 Task: Use the hyperforce
Action: Mouse moved to (283, 277)
Screenshot: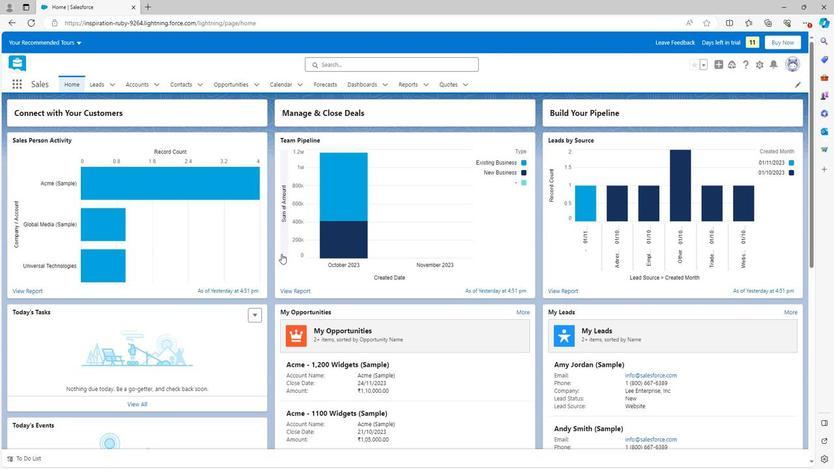 
Action: Mouse scrolled (283, 277) with delta (0, 0)
Screenshot: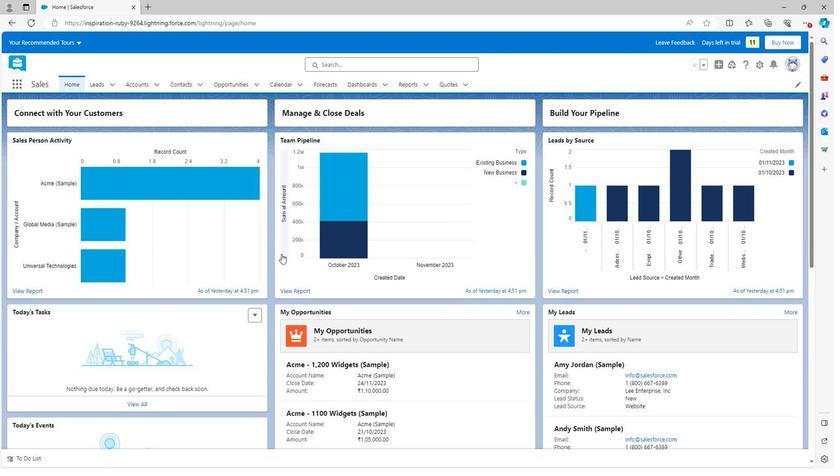 
Action: Mouse scrolled (283, 277) with delta (0, 0)
Screenshot: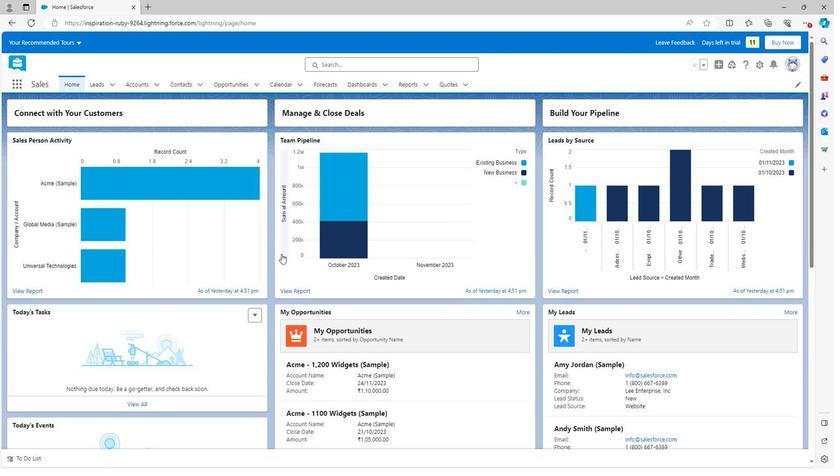 
Action: Mouse scrolled (283, 277) with delta (0, 0)
Screenshot: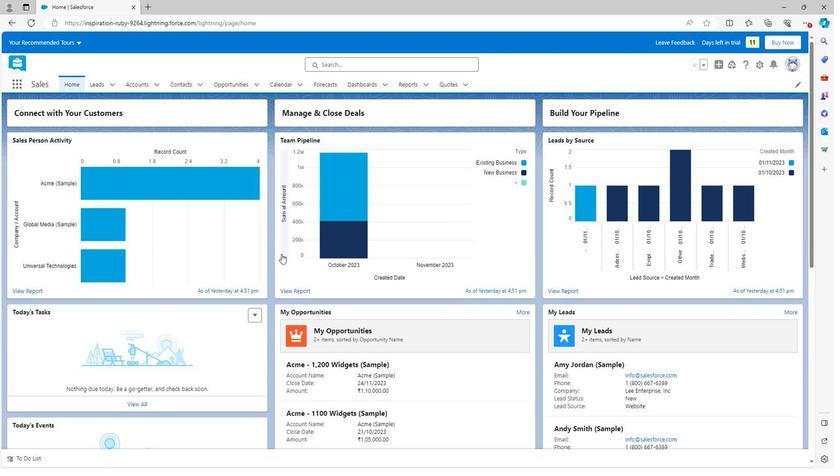 
Action: Mouse scrolled (283, 277) with delta (0, 0)
Screenshot: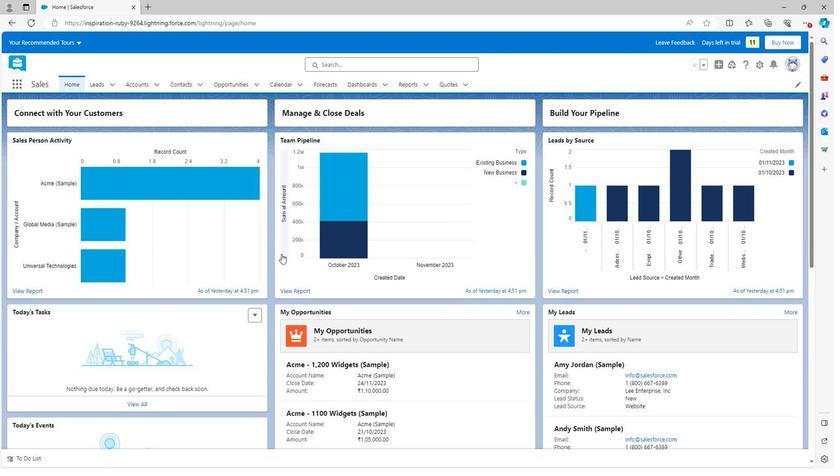 
Action: Mouse scrolled (283, 277) with delta (0, 0)
Screenshot: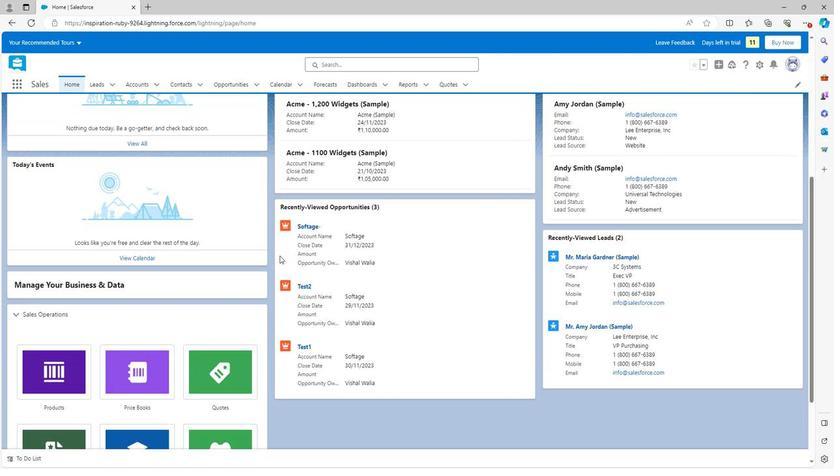
Action: Mouse scrolled (283, 277) with delta (0, 0)
Screenshot: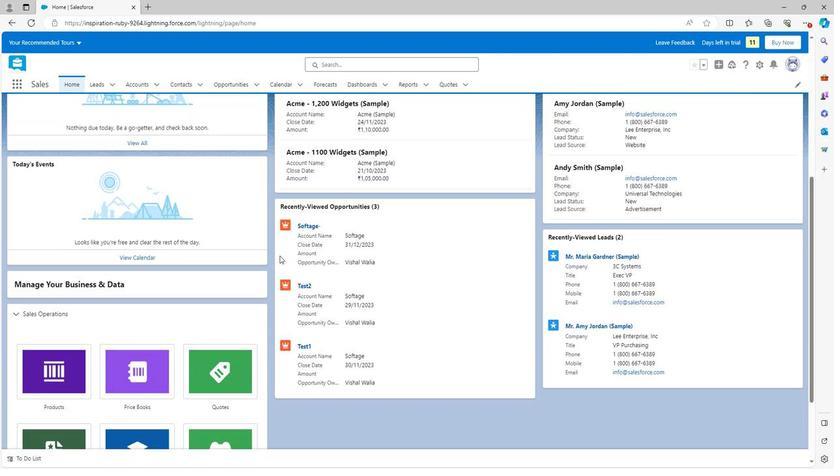 
Action: Mouse scrolled (283, 277) with delta (0, 0)
Screenshot: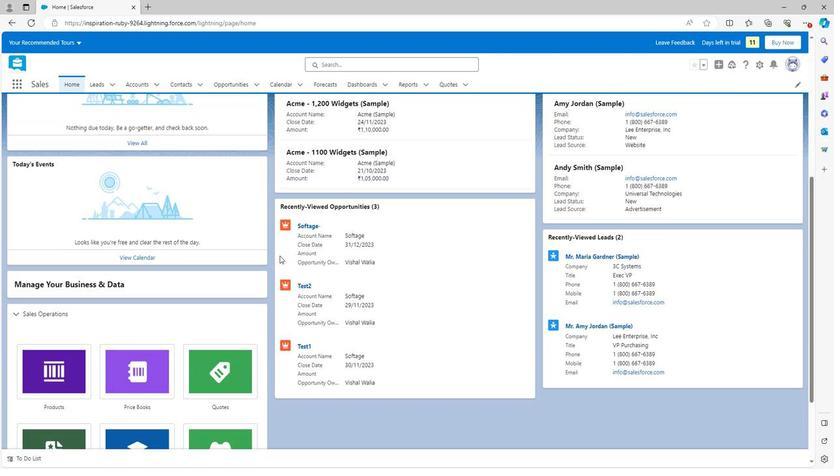
Action: Mouse scrolled (283, 277) with delta (0, 0)
Screenshot: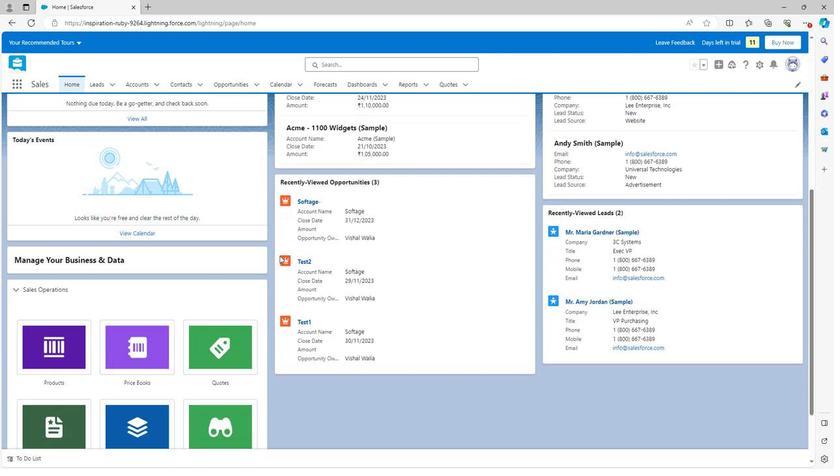 
Action: Mouse scrolled (283, 277) with delta (0, 0)
Screenshot: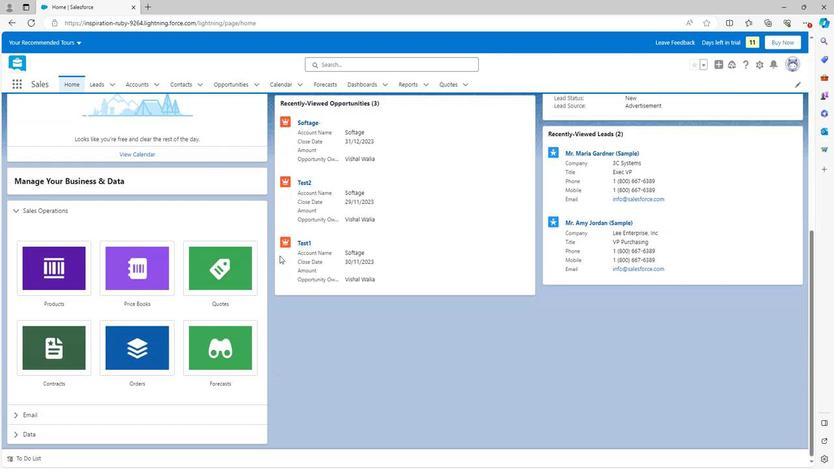 
Action: Mouse scrolled (283, 278) with delta (0, 0)
Screenshot: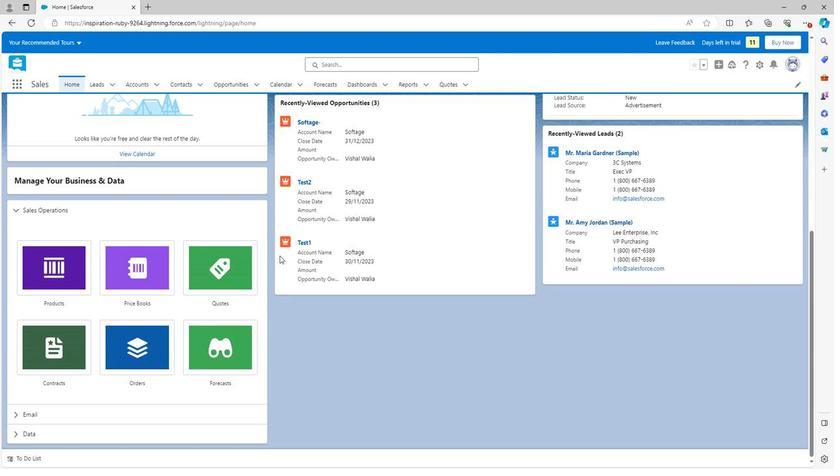
Action: Mouse scrolled (283, 278) with delta (0, 0)
Screenshot: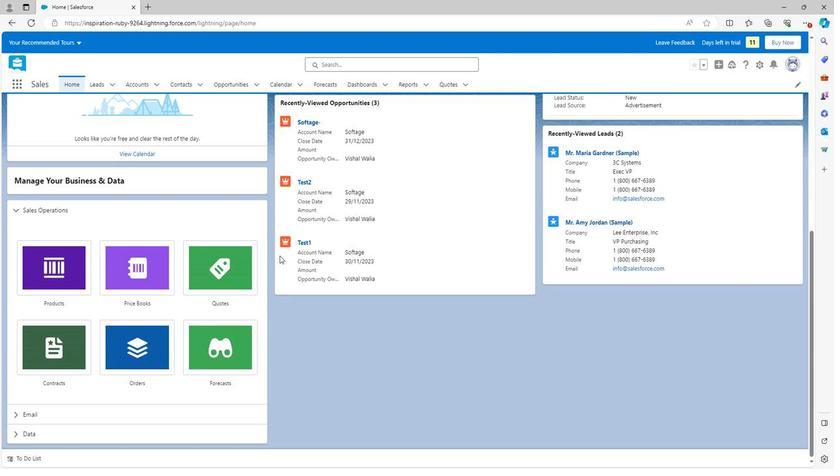 
Action: Mouse scrolled (283, 278) with delta (0, 0)
Screenshot: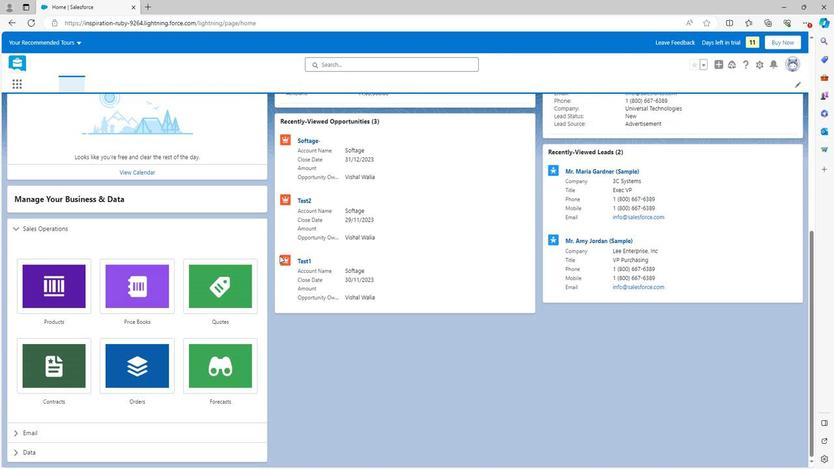 
Action: Mouse scrolled (283, 278) with delta (0, 0)
Screenshot: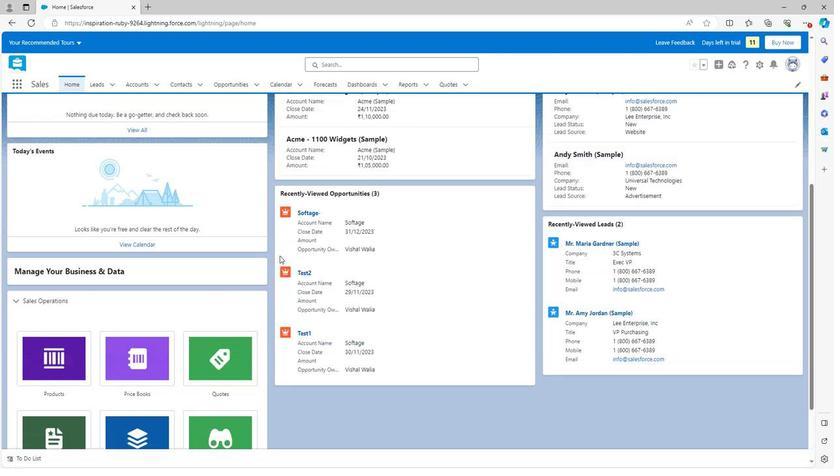 
Action: Mouse scrolled (283, 278) with delta (0, 0)
Screenshot: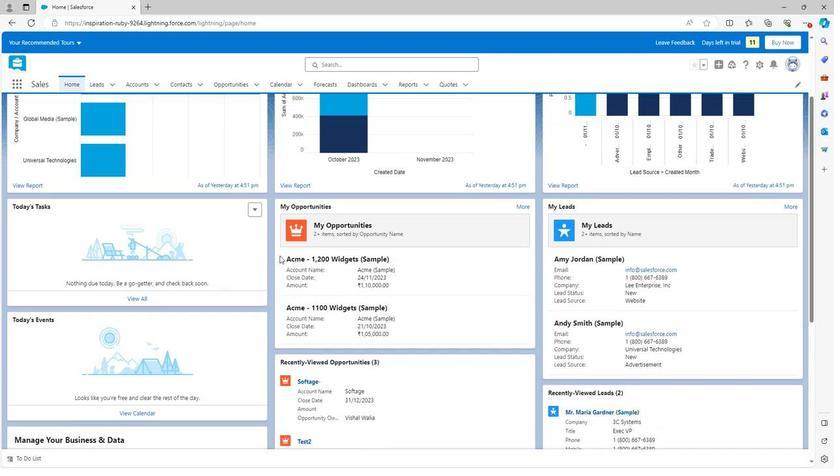 
Action: Mouse scrolled (283, 278) with delta (0, 0)
Screenshot: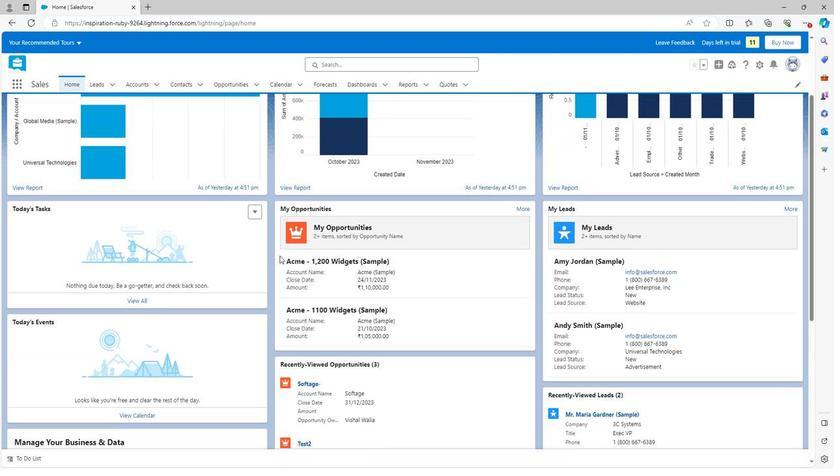 
Action: Mouse scrolled (283, 278) with delta (0, 0)
Screenshot: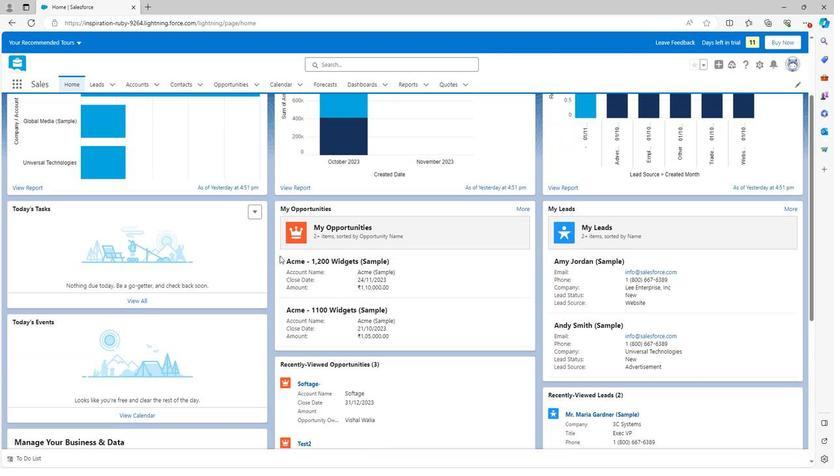 
Action: Mouse scrolled (283, 278) with delta (0, 0)
Screenshot: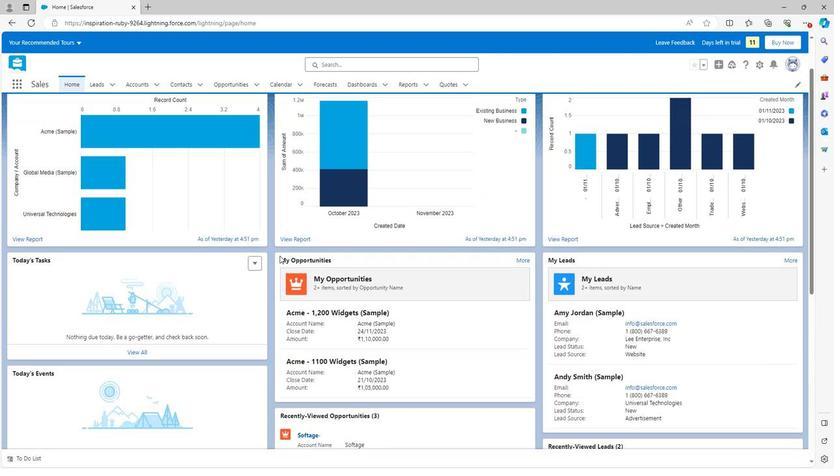 
Action: Mouse moved to (757, 70)
Screenshot: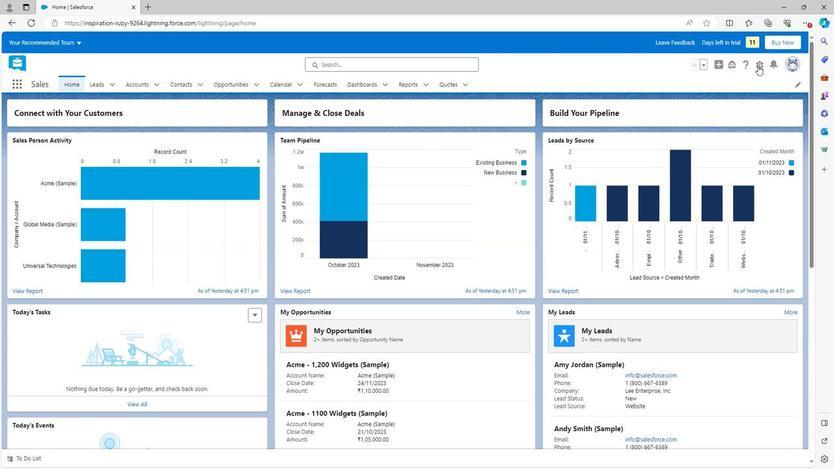 
Action: Mouse pressed left at (757, 70)
Screenshot: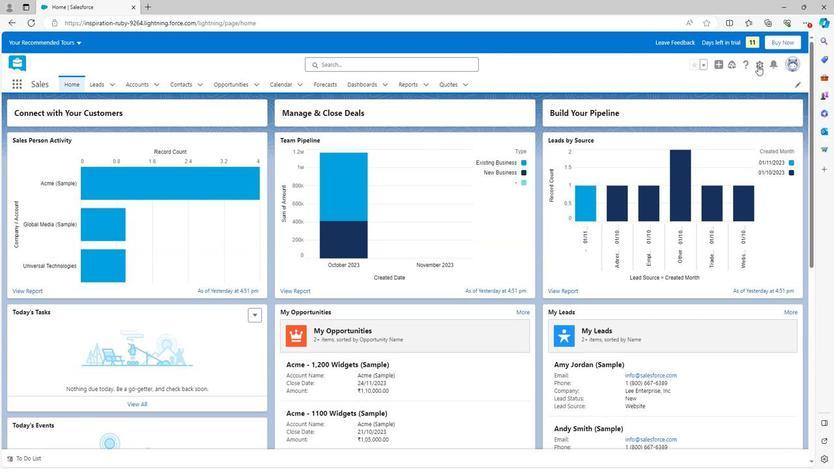 
Action: Mouse moved to (720, 96)
Screenshot: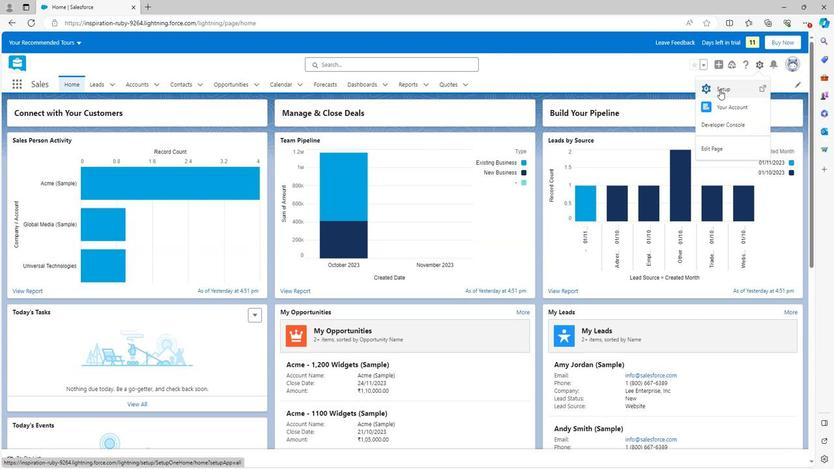 
Action: Mouse pressed left at (720, 96)
Screenshot: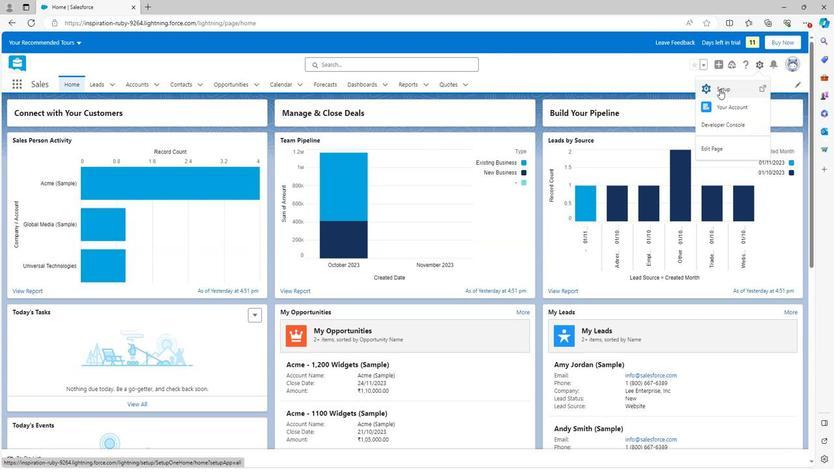 
Action: Mouse moved to (45, 181)
Screenshot: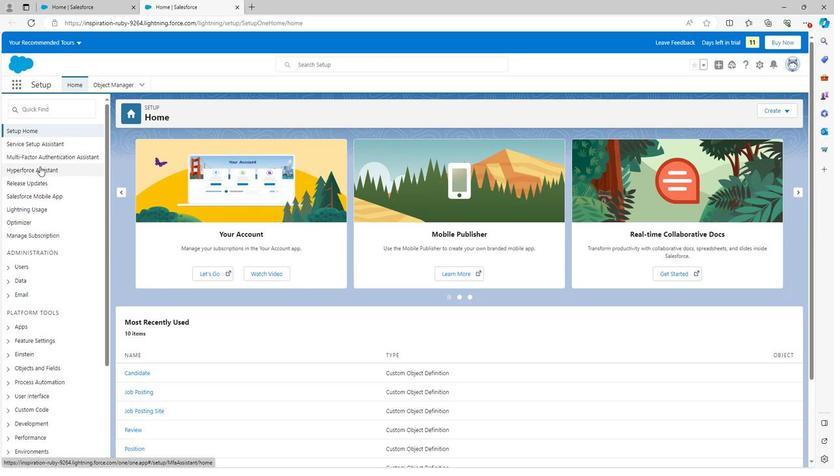 
Action: Mouse pressed left at (45, 181)
Screenshot: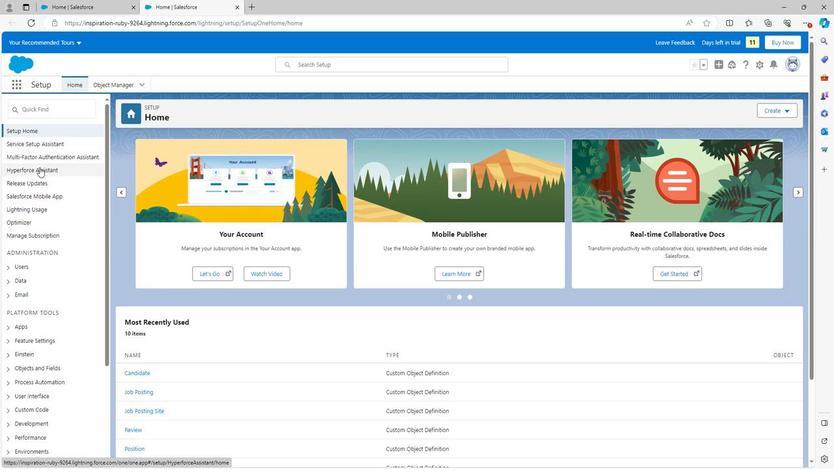 
Action: Mouse moved to (362, 225)
Screenshot: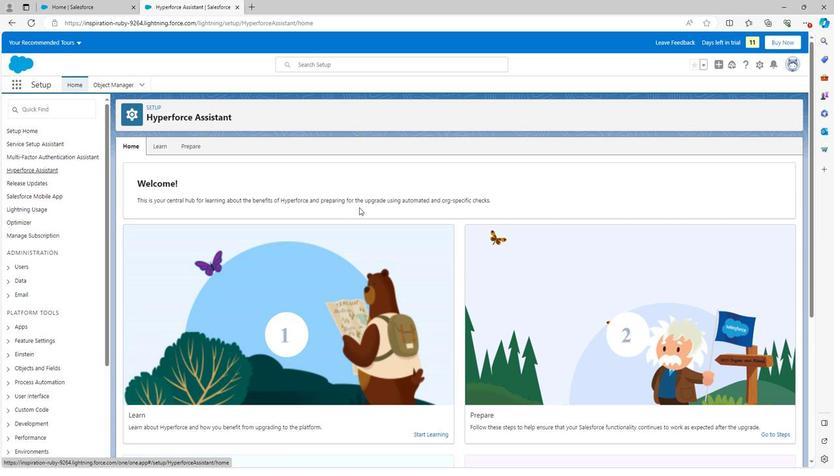
Action: Mouse scrolled (362, 225) with delta (0, 0)
Screenshot: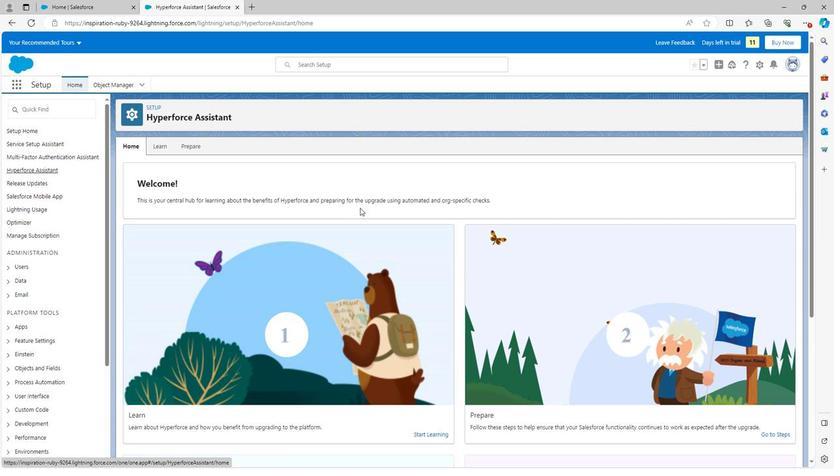 
Action: Mouse moved to (363, 226)
Screenshot: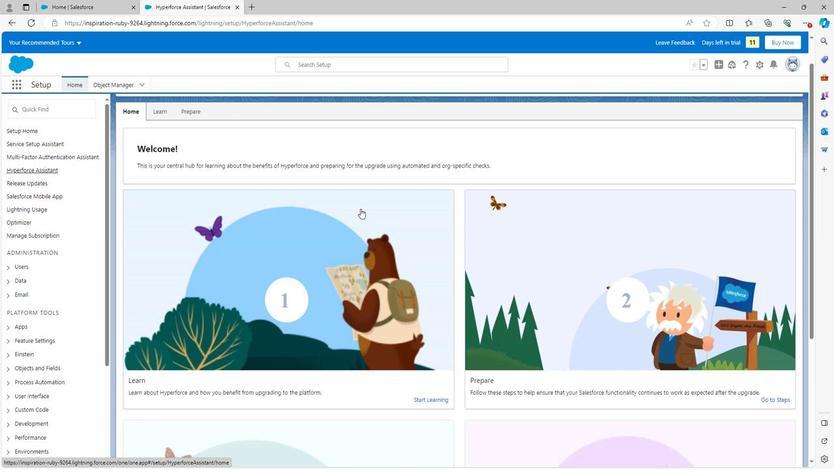 
Action: Mouse scrolled (363, 226) with delta (0, 0)
Screenshot: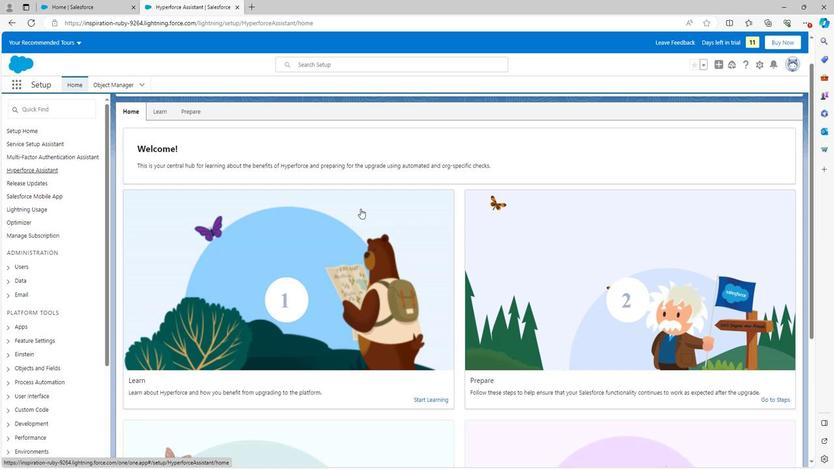 
Action: Mouse scrolled (363, 226) with delta (0, 0)
Screenshot: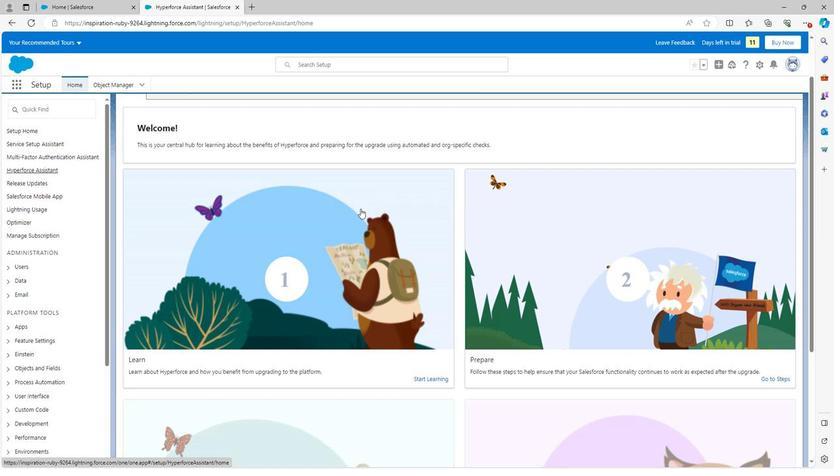 
Action: Mouse scrolled (363, 226) with delta (0, 0)
Screenshot: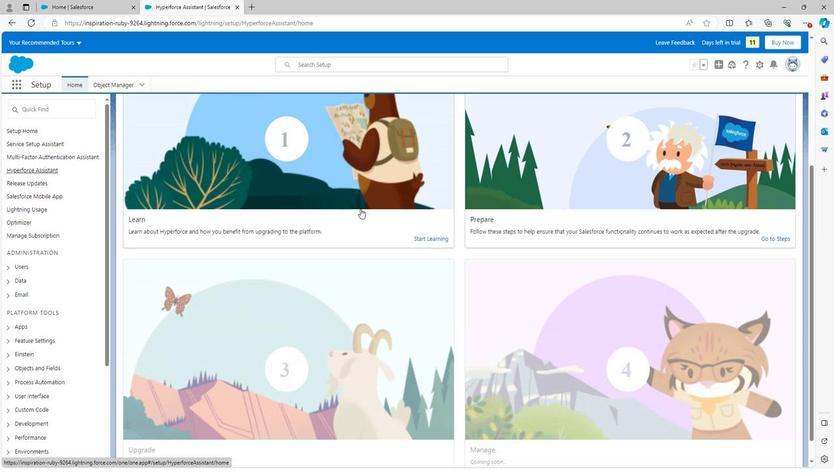 
Action: Mouse scrolled (363, 226) with delta (0, 0)
Screenshot: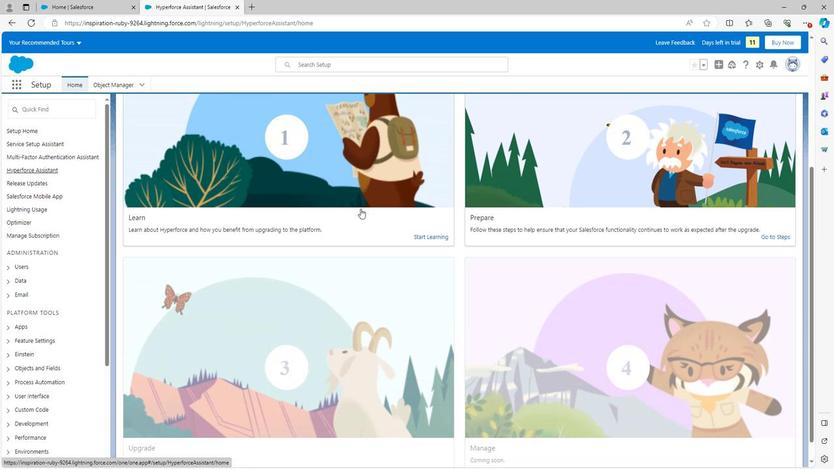 
Action: Mouse scrolled (363, 226) with delta (0, 0)
Screenshot: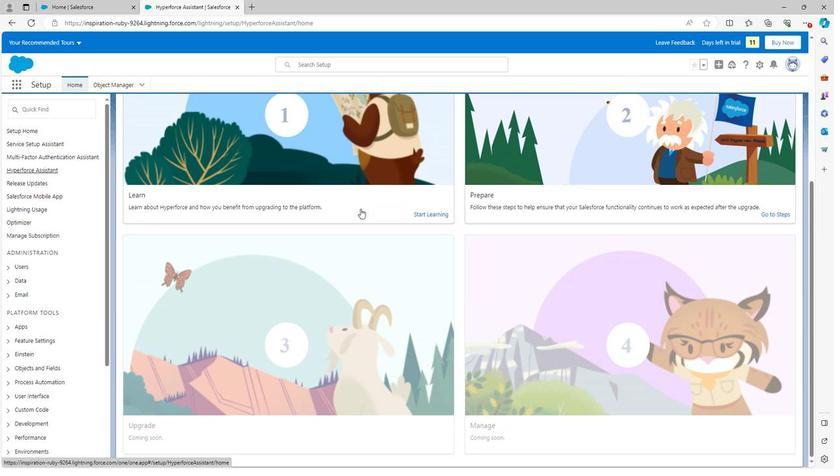 
Action: Mouse scrolled (363, 226) with delta (0, 0)
Screenshot: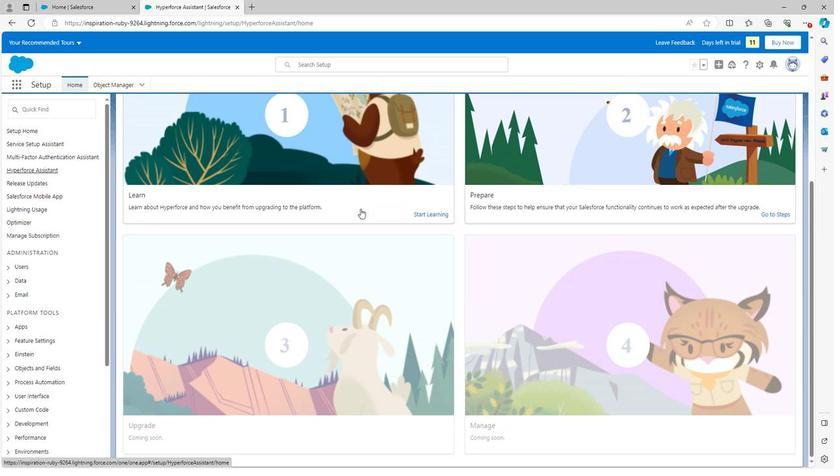 
Action: Mouse scrolled (363, 226) with delta (0, 0)
Screenshot: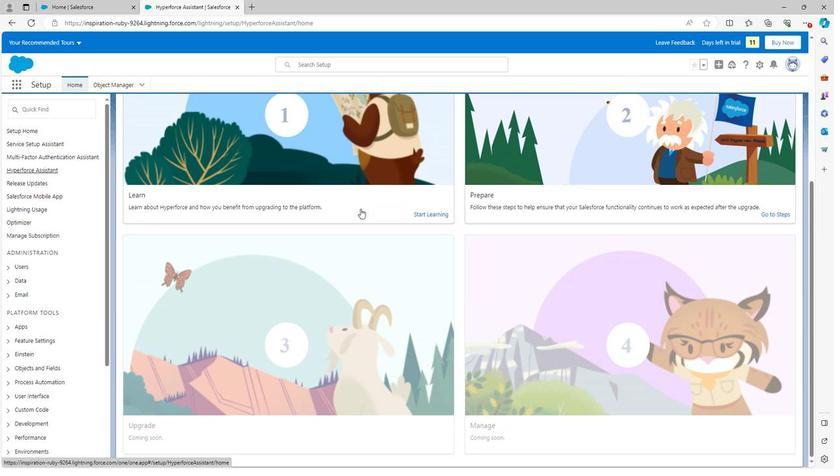 
Action: Mouse scrolled (363, 227) with delta (0, 0)
Screenshot: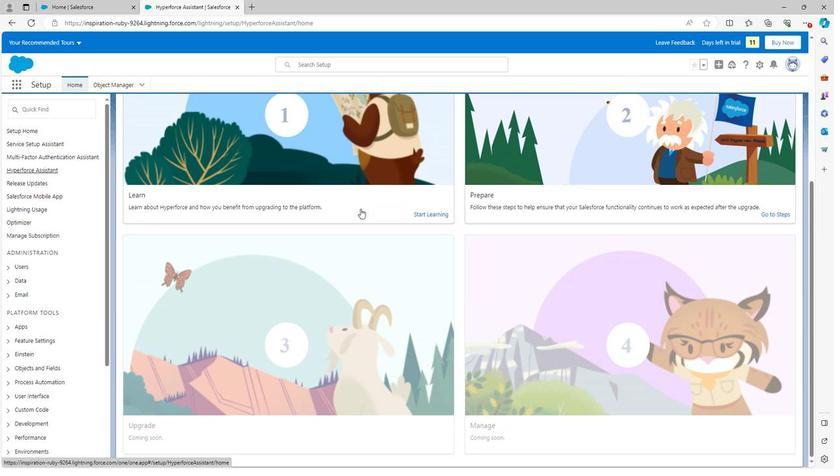 
Action: Mouse scrolled (363, 227) with delta (0, 0)
Screenshot: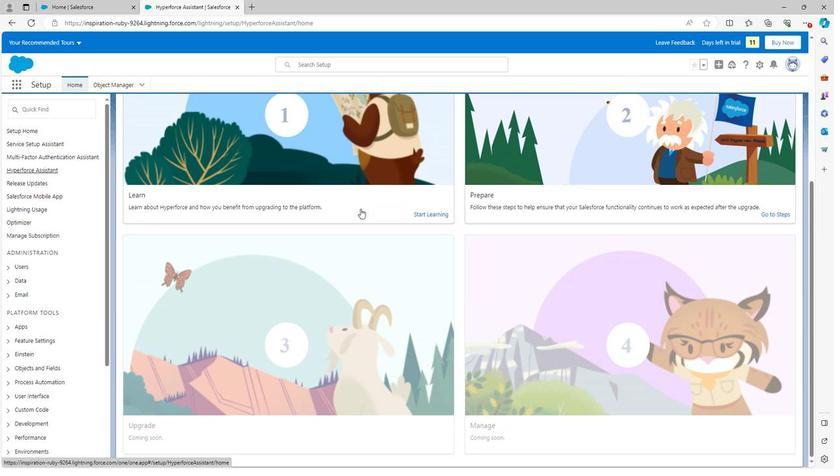 
Action: Mouse scrolled (363, 227) with delta (0, 0)
Screenshot: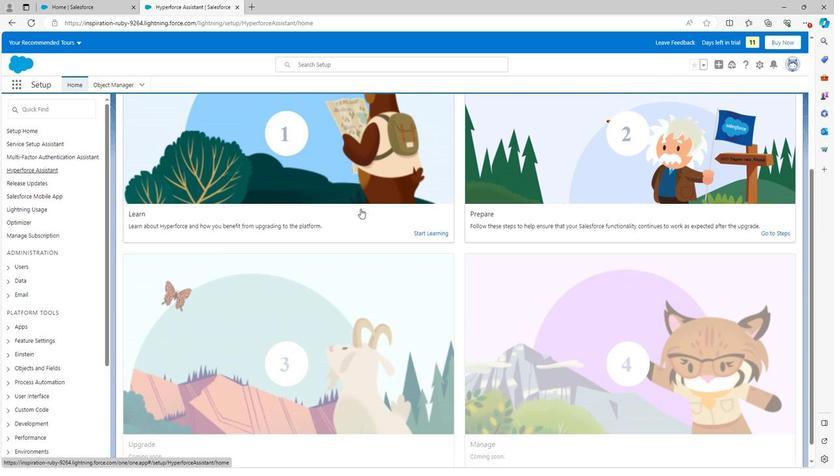 
Action: Mouse scrolled (363, 227) with delta (0, 0)
Screenshot: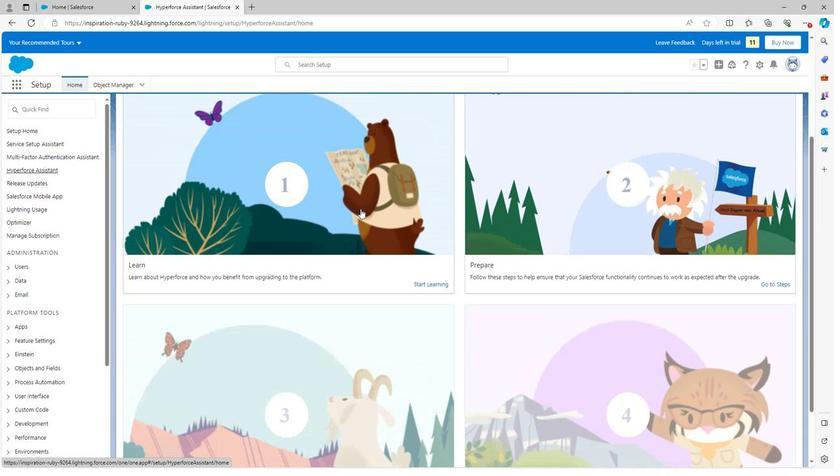 
Action: Mouse scrolled (363, 227) with delta (0, 0)
Screenshot: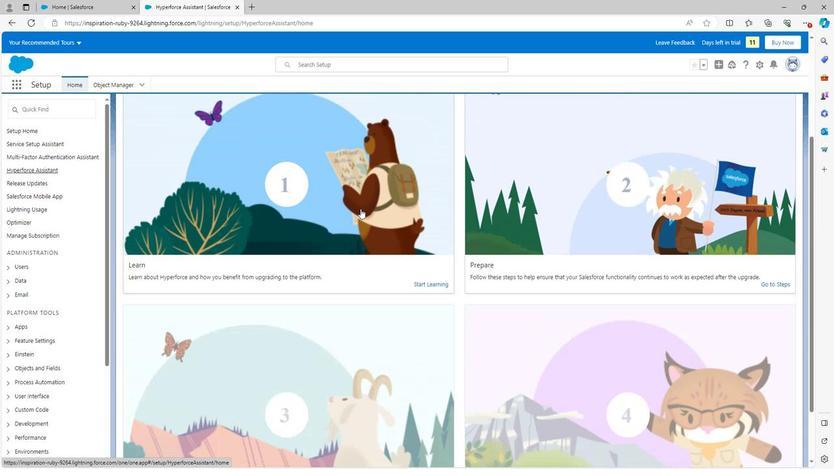 
Action: Mouse scrolled (363, 227) with delta (0, 0)
Screenshot: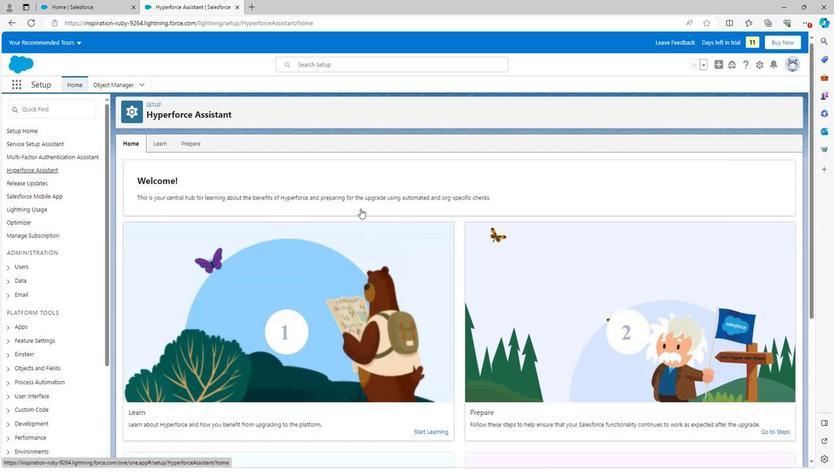 
Action: Mouse moved to (165, 158)
Screenshot: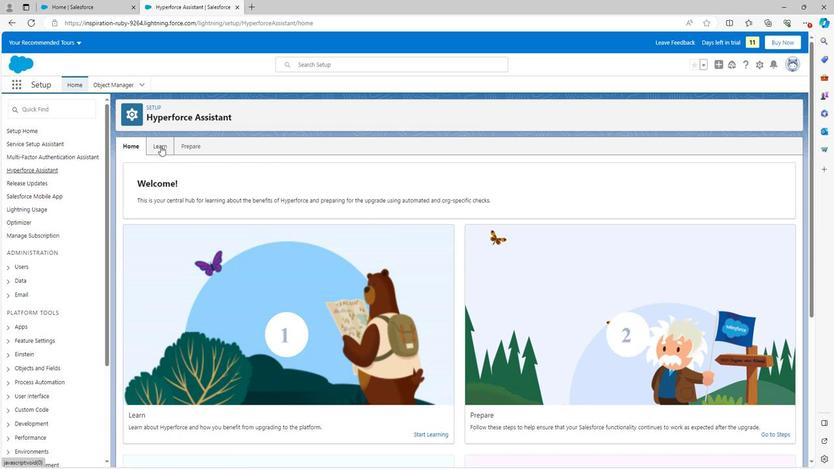 
Action: Mouse pressed left at (165, 158)
Screenshot: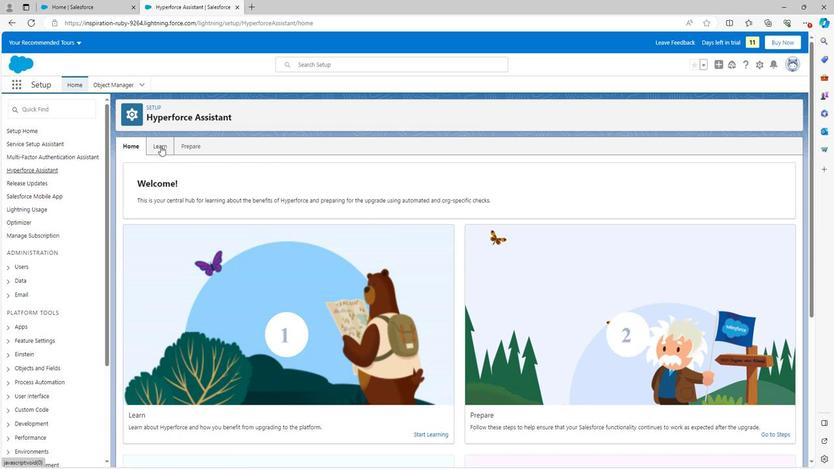 
Action: Mouse moved to (256, 215)
Screenshot: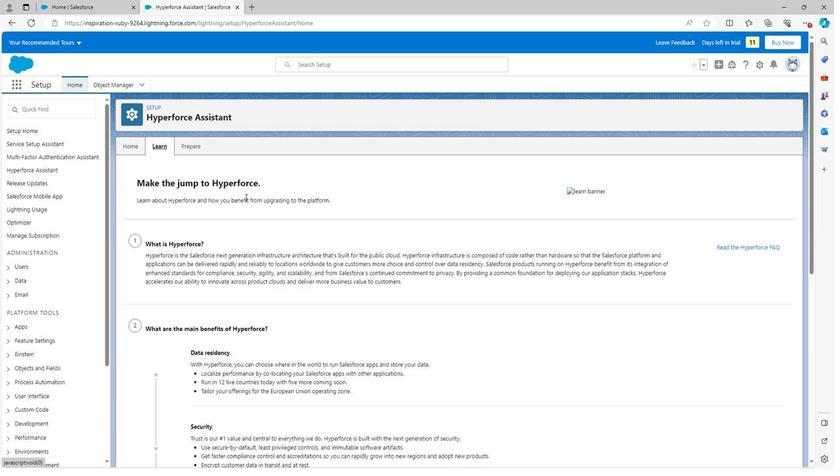 
Action: Mouse scrolled (256, 214) with delta (0, 0)
Screenshot: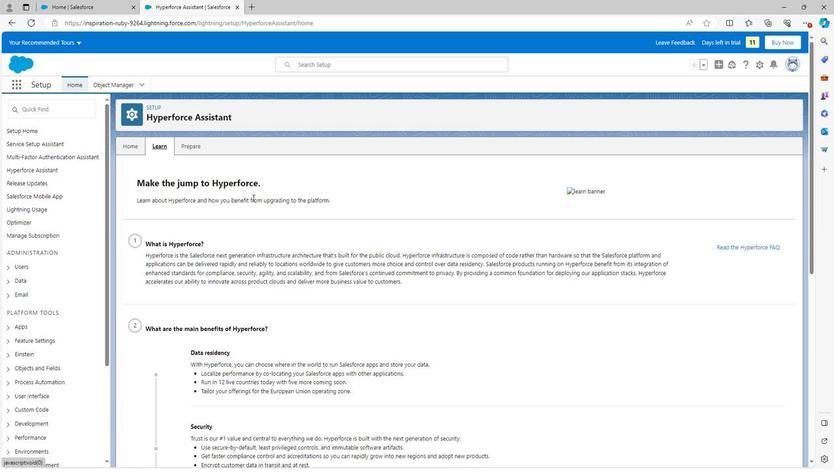 
Action: Mouse moved to (256, 217)
Screenshot: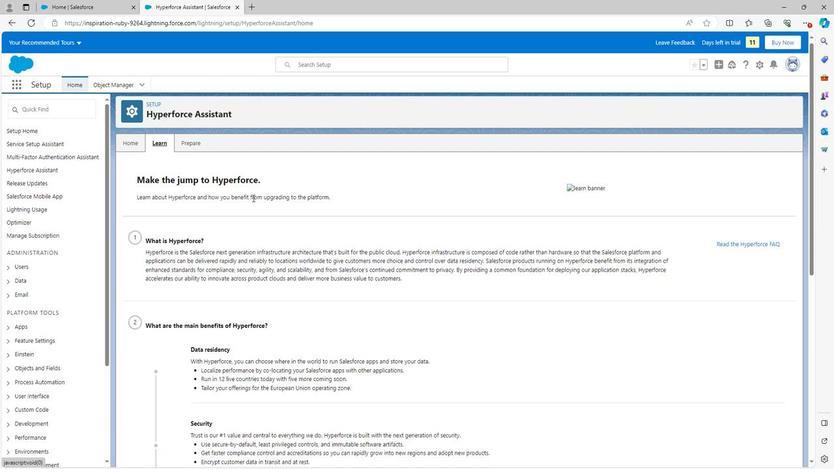 
Action: Mouse scrolled (256, 216) with delta (0, 0)
Screenshot: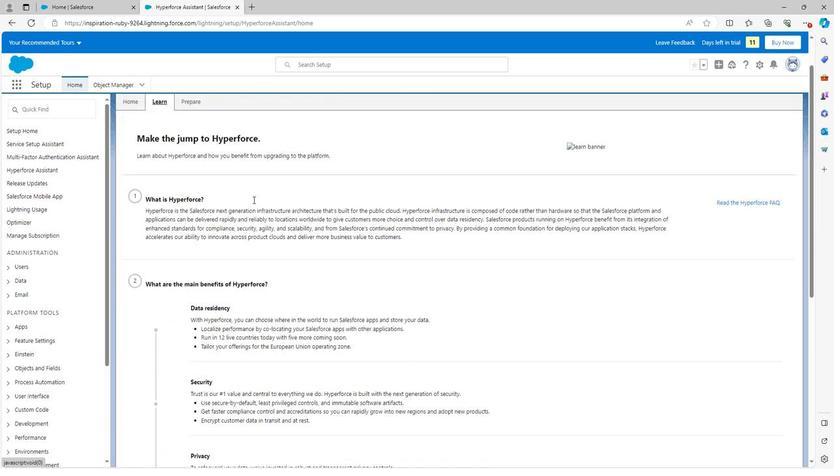 
Action: Mouse scrolled (256, 216) with delta (0, 0)
Screenshot: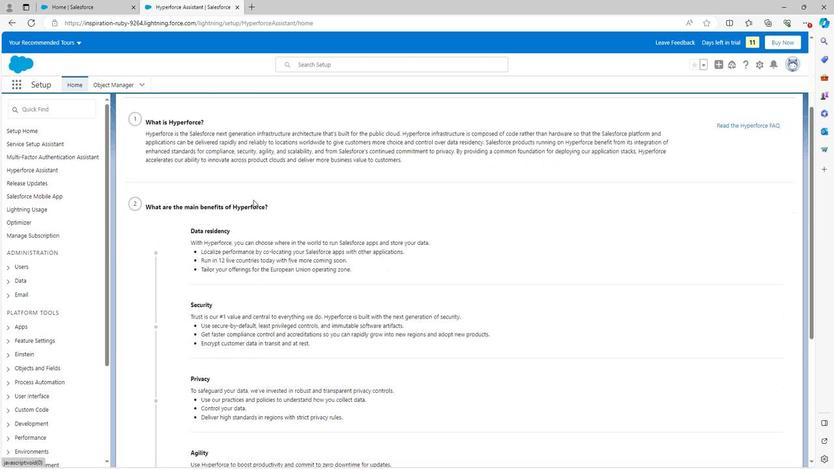 
Action: Mouse scrolled (256, 216) with delta (0, 0)
Screenshot: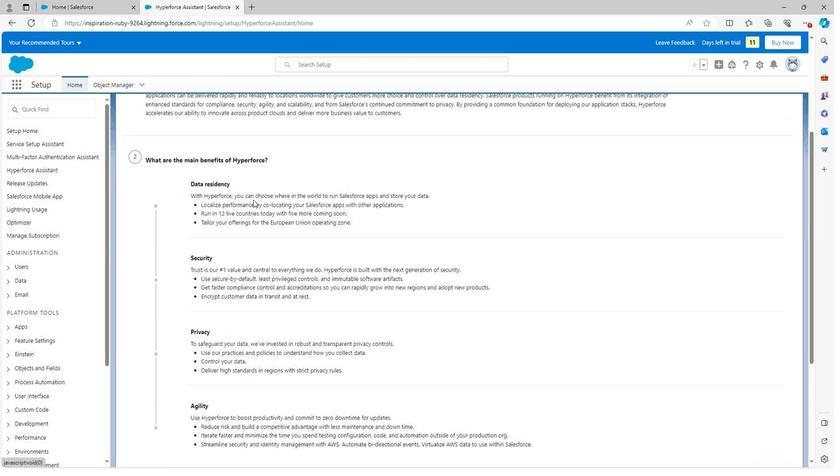 
Action: Mouse scrolled (256, 216) with delta (0, 0)
Screenshot: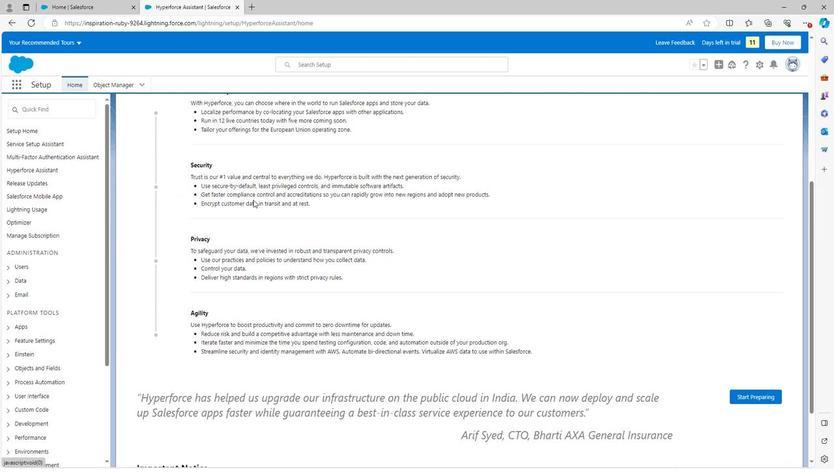 
Action: Mouse scrolled (256, 216) with delta (0, 0)
Screenshot: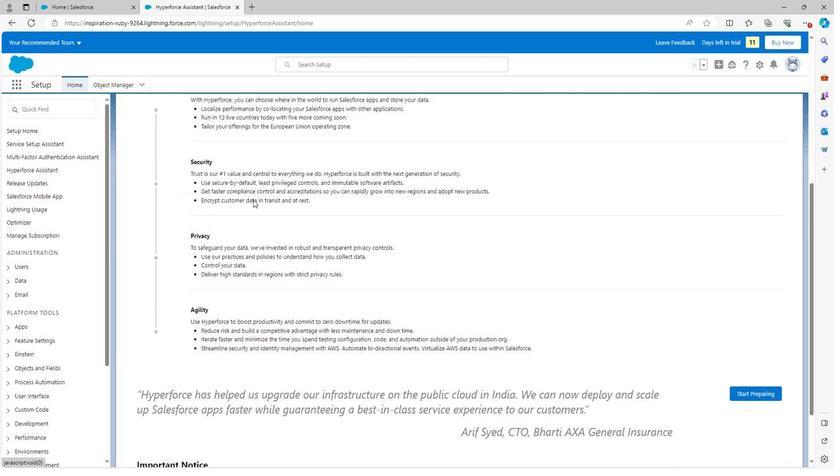 
Action: Mouse scrolled (256, 216) with delta (0, 0)
Screenshot: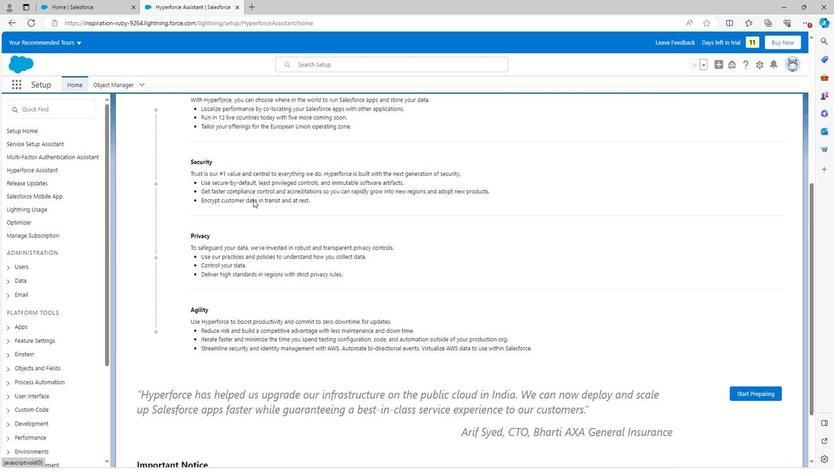 
Action: Mouse scrolled (256, 216) with delta (0, 0)
Screenshot: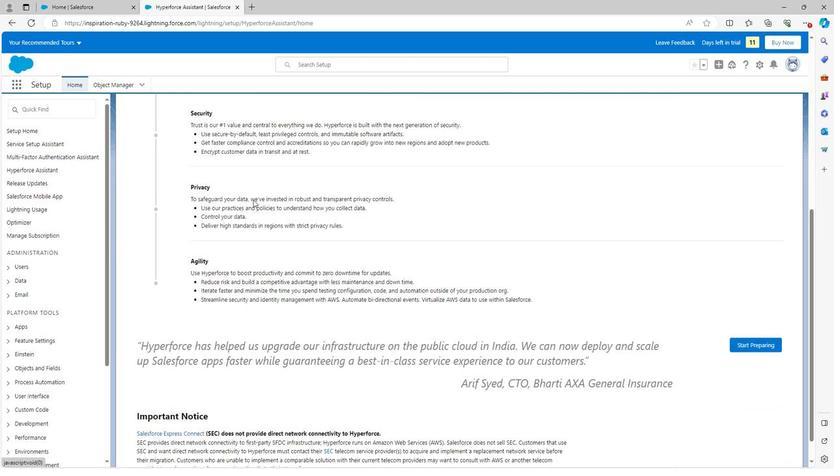 
Action: Mouse scrolled (256, 216) with delta (0, 0)
Screenshot: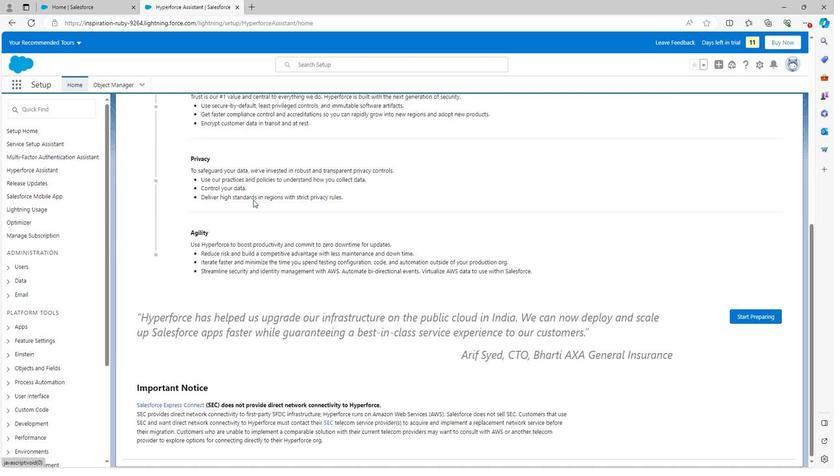 
Action: Mouse scrolled (256, 216) with delta (0, 0)
Screenshot: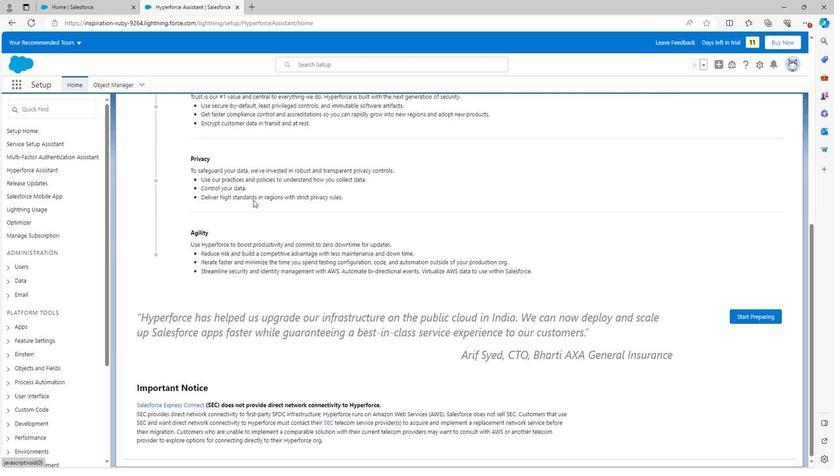 
Action: Mouse scrolled (256, 217) with delta (0, 0)
Screenshot: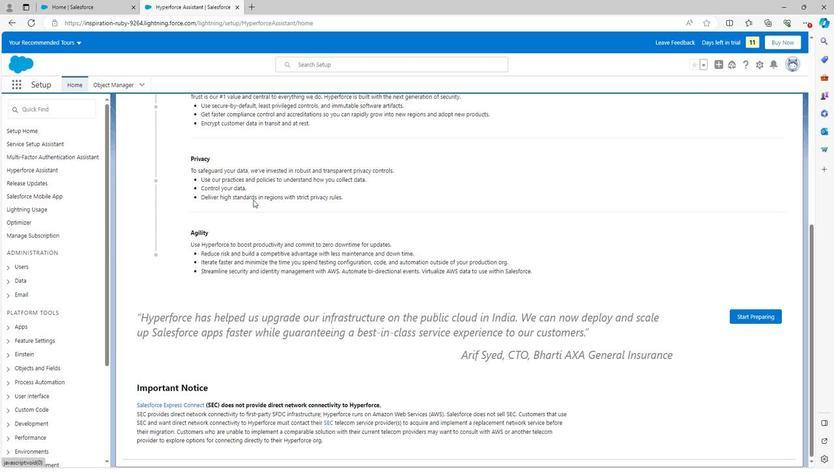 
Action: Mouse scrolled (256, 217) with delta (0, 0)
Screenshot: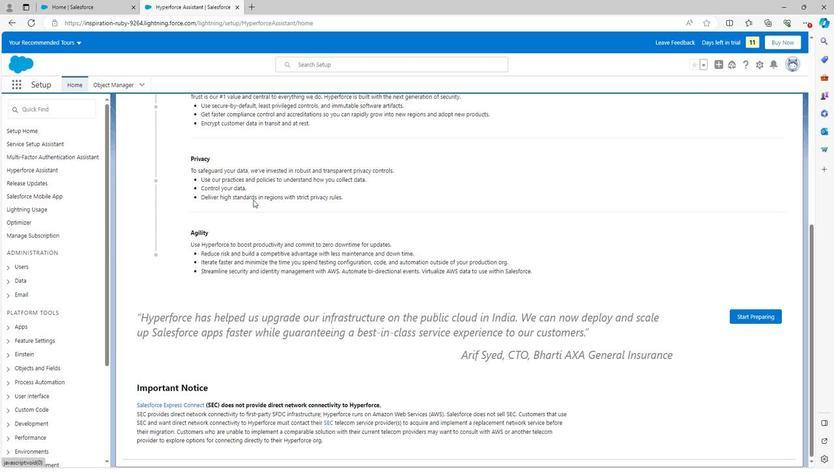 
Action: Mouse scrolled (256, 217) with delta (0, 0)
Screenshot: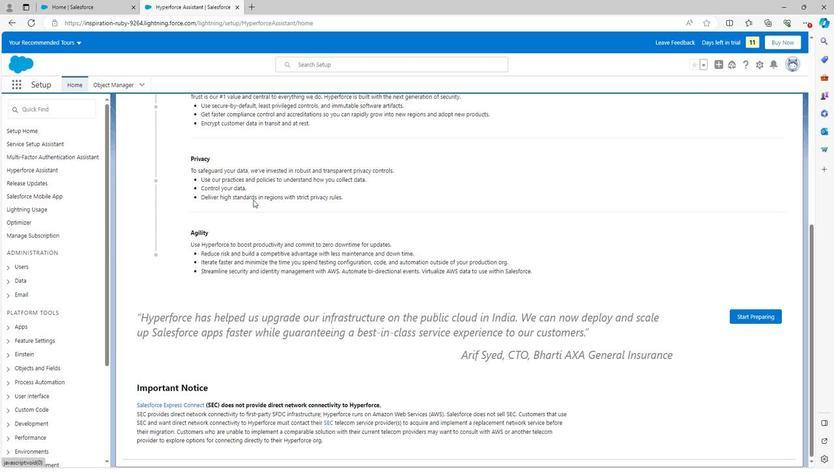 
Action: Mouse scrolled (256, 217) with delta (0, 0)
Screenshot: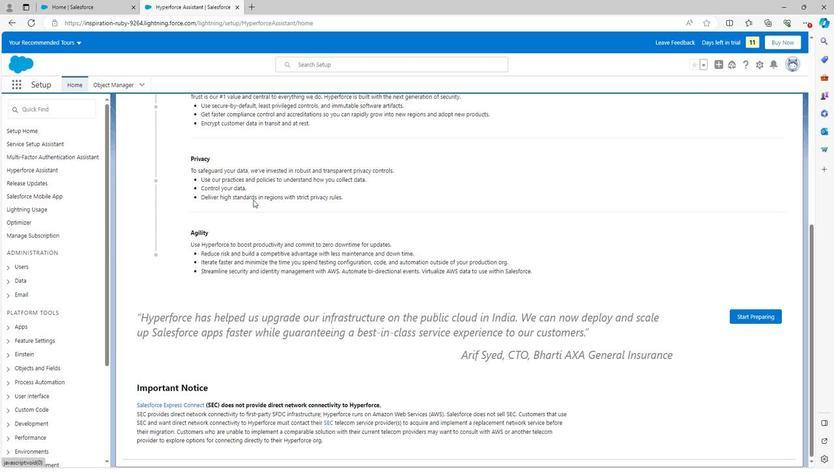 
Action: Mouse scrolled (256, 217) with delta (0, 0)
Screenshot: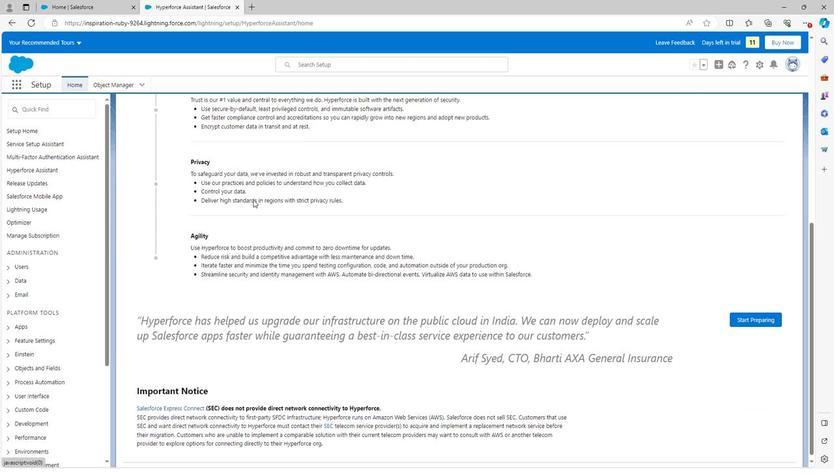 
Action: Mouse scrolled (256, 217) with delta (0, 0)
Screenshot: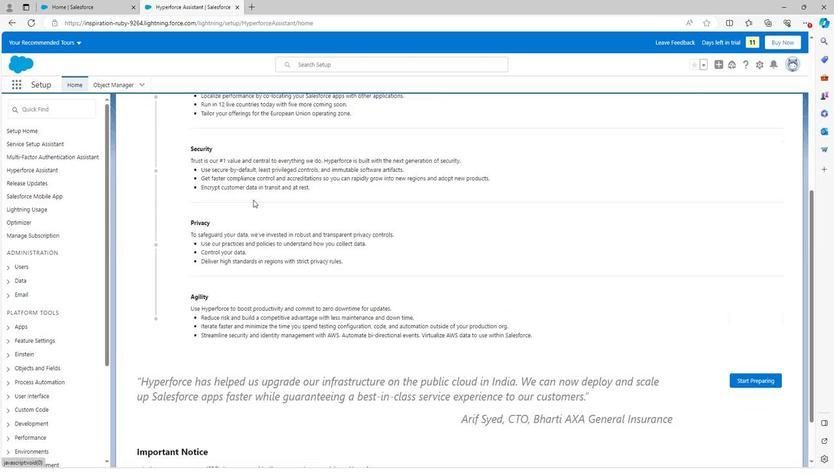 
Action: Mouse scrolled (256, 217) with delta (0, 0)
Screenshot: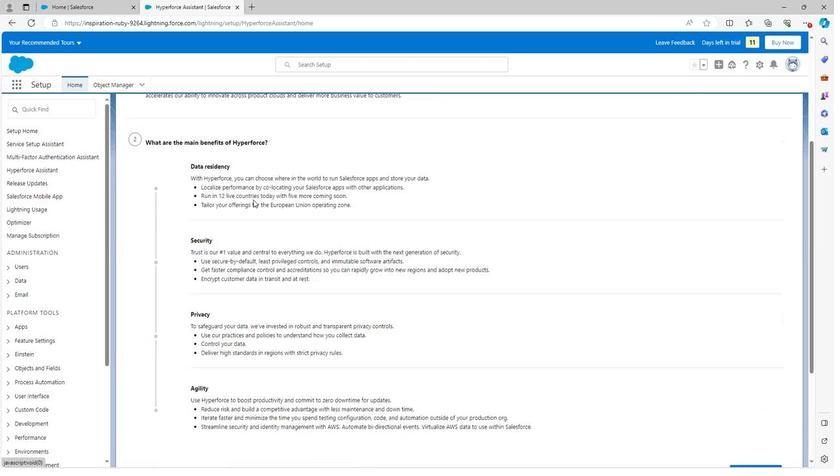 
Action: Mouse moved to (195, 158)
Screenshot: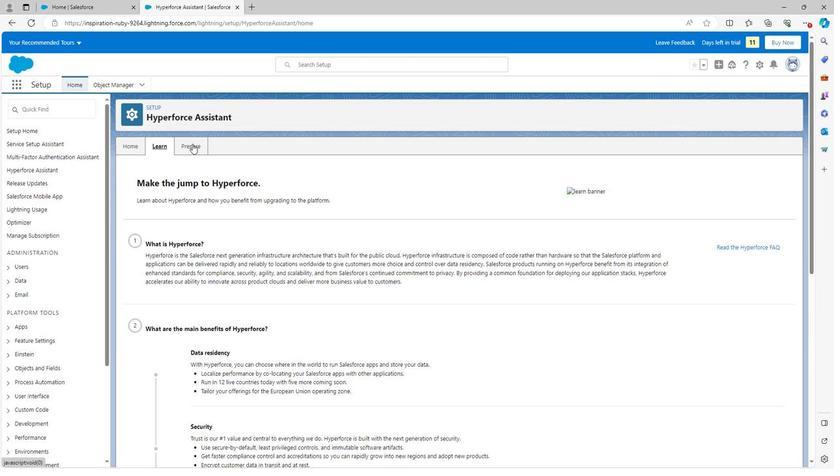 
Action: Mouse pressed left at (195, 158)
Screenshot: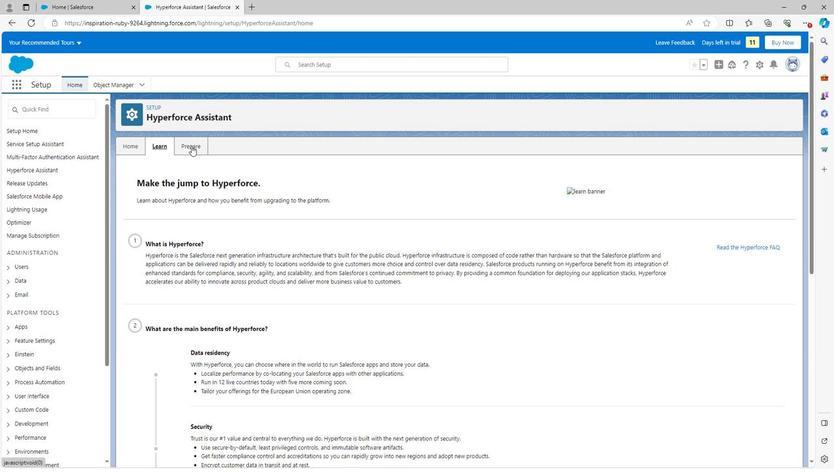 
Action: Mouse moved to (270, 240)
Screenshot: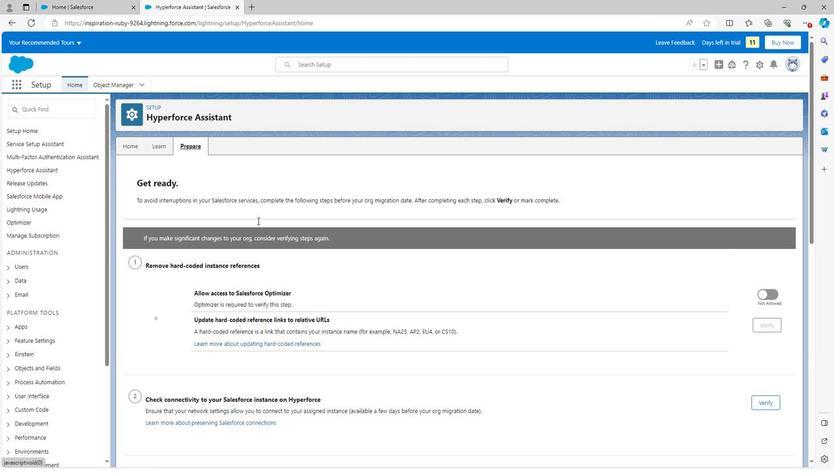 
Action: Mouse scrolled (270, 240) with delta (0, 0)
Screenshot: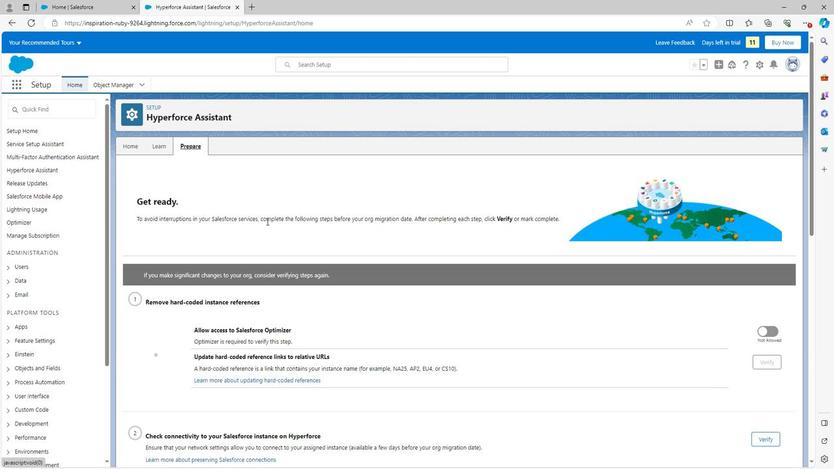 
Action: Mouse scrolled (270, 240) with delta (0, 0)
Screenshot: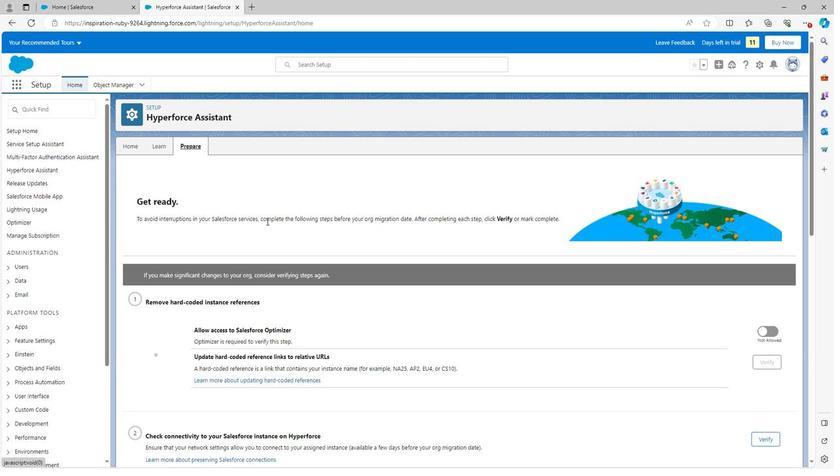 
Action: Mouse scrolled (270, 240) with delta (0, 0)
Screenshot: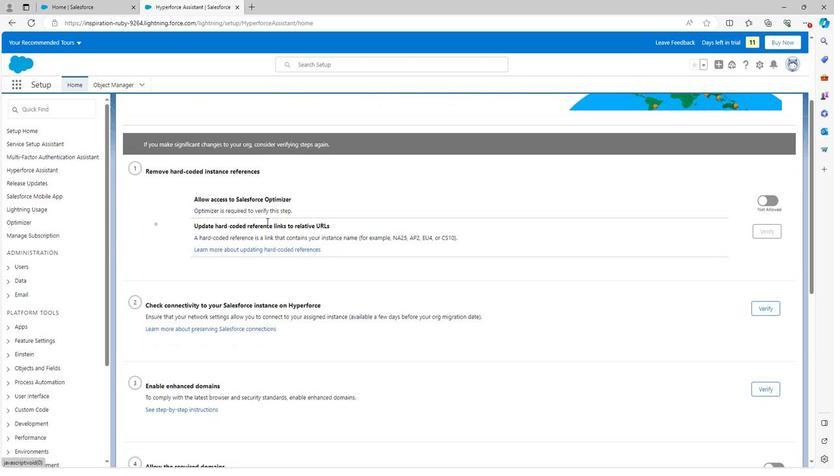 
Action: Mouse scrolled (270, 240) with delta (0, 0)
Screenshot: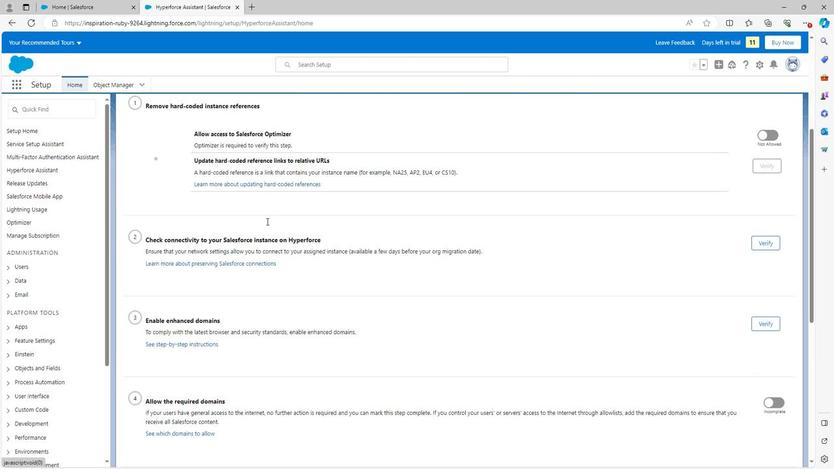 
Action: Mouse scrolled (270, 240) with delta (0, 0)
Screenshot: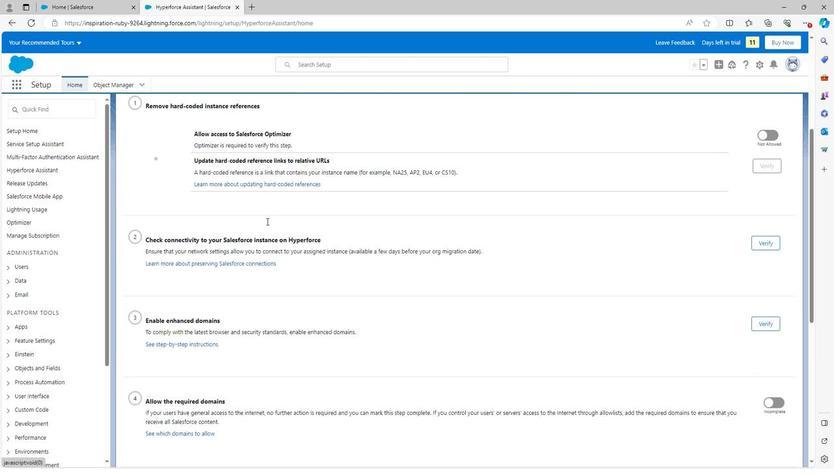 
Action: Mouse scrolled (270, 240) with delta (0, 0)
Screenshot: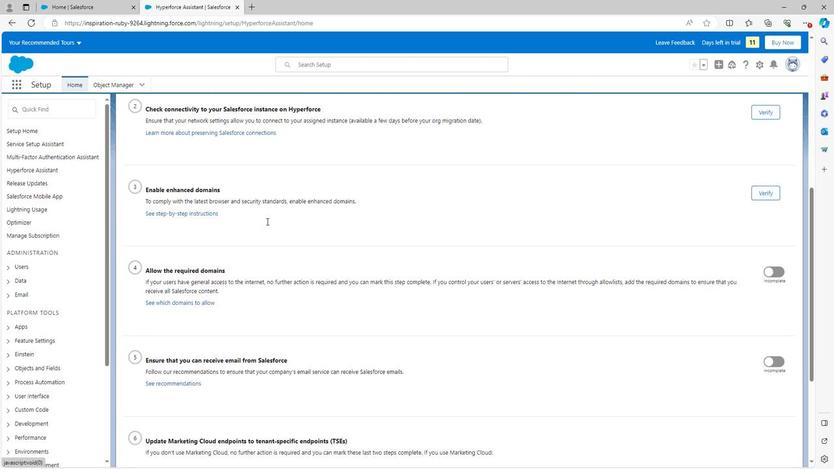 
Action: Mouse scrolled (270, 240) with delta (0, 0)
Screenshot: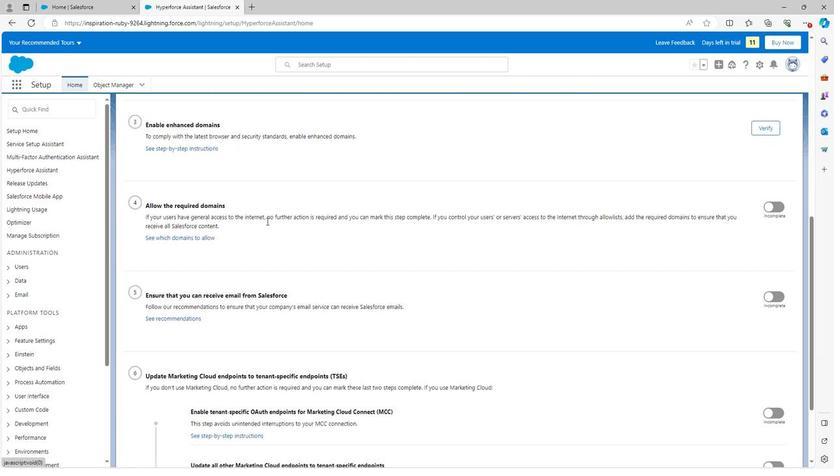 
Action: Mouse scrolled (270, 240) with delta (0, 0)
Screenshot: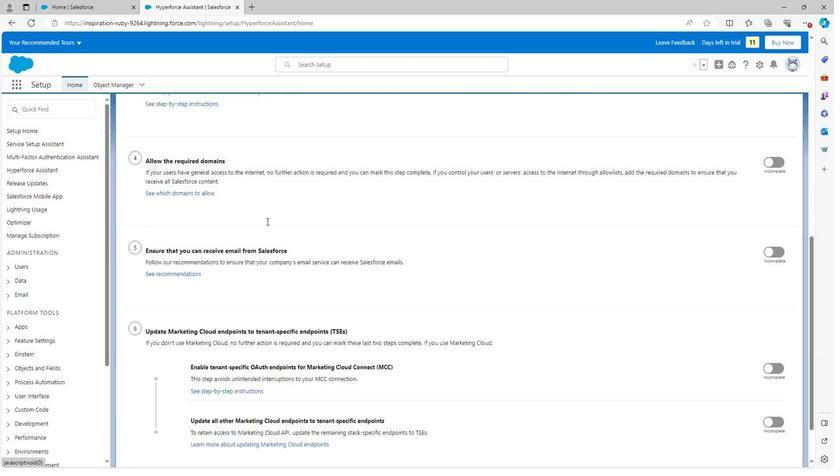 
Action: Mouse scrolled (270, 240) with delta (0, 0)
Screenshot: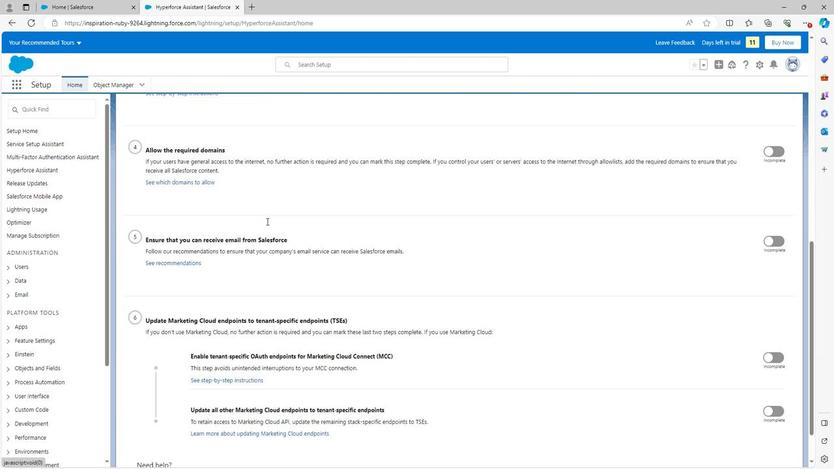 
Action: Mouse scrolled (270, 240) with delta (0, 0)
Screenshot: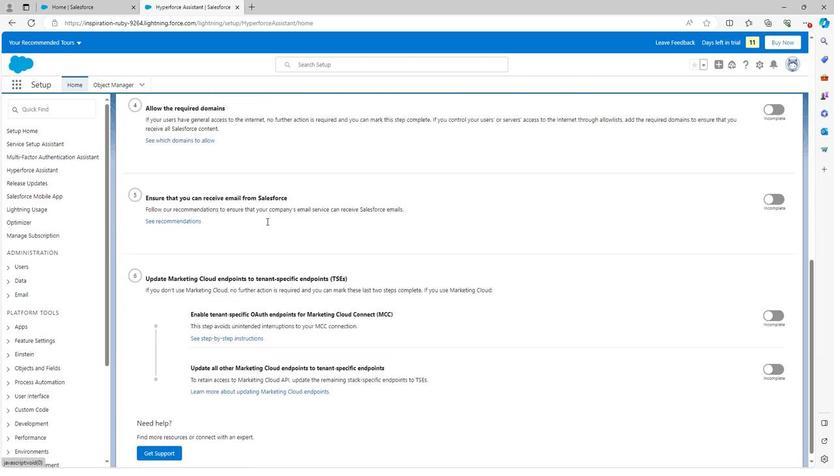 
Action: Mouse scrolled (270, 241) with delta (0, 0)
Screenshot: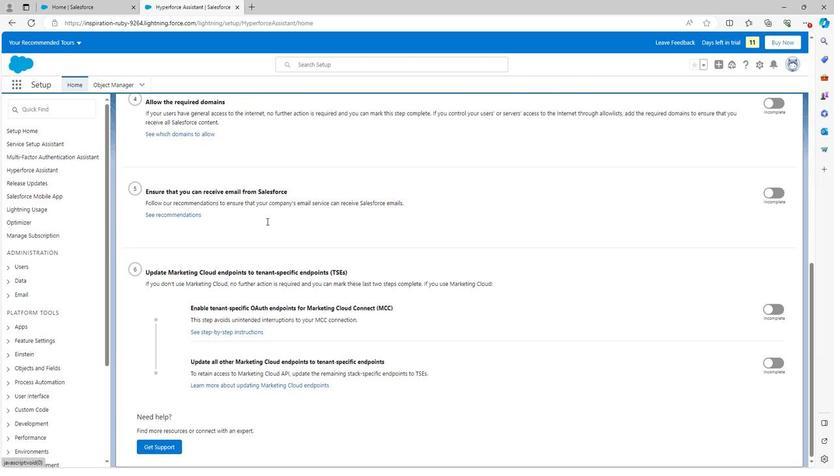 
Action: Mouse scrolled (270, 241) with delta (0, 0)
Screenshot: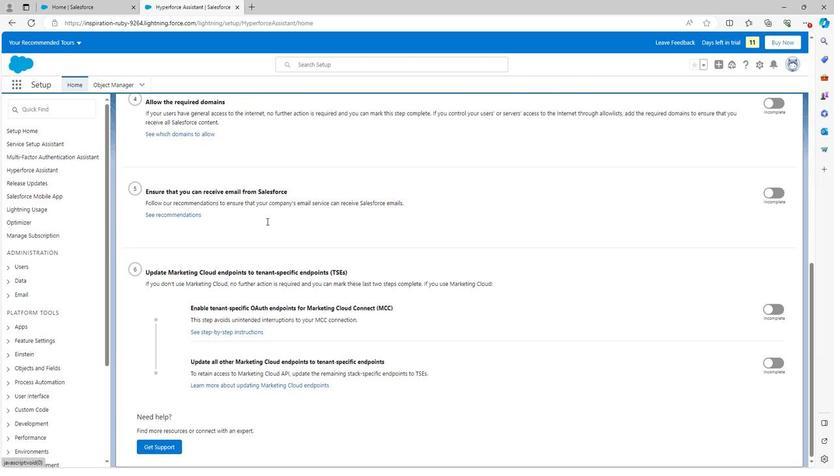 
Action: Mouse scrolled (270, 241) with delta (0, 0)
Screenshot: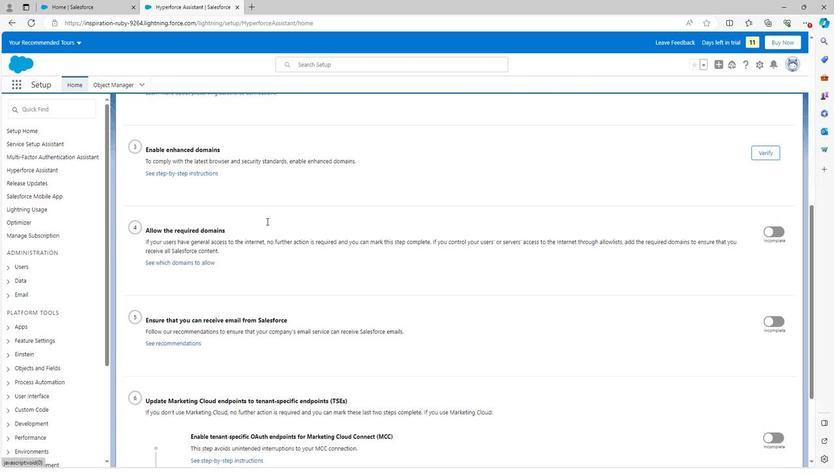 
Action: Mouse scrolled (270, 241) with delta (0, 0)
Screenshot: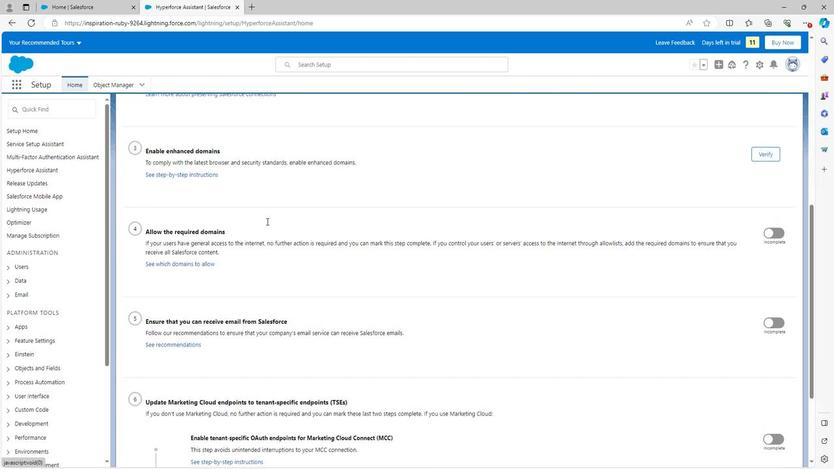 
Action: Mouse scrolled (270, 241) with delta (0, 0)
Screenshot: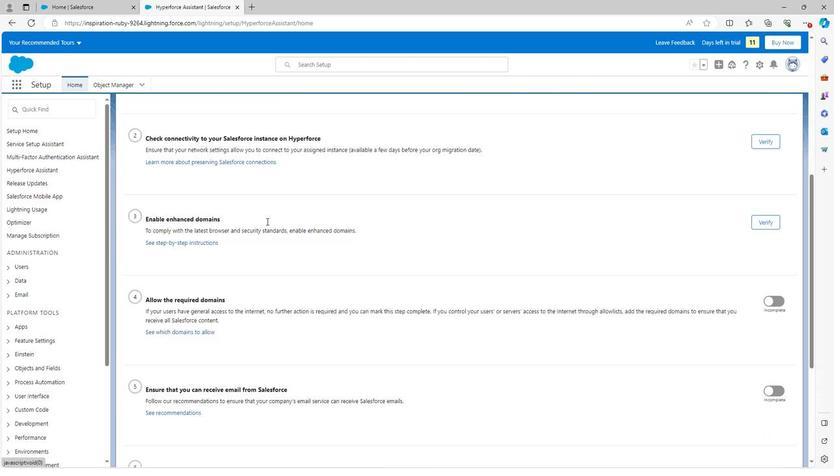 
Action: Mouse scrolled (270, 241) with delta (0, 0)
Screenshot: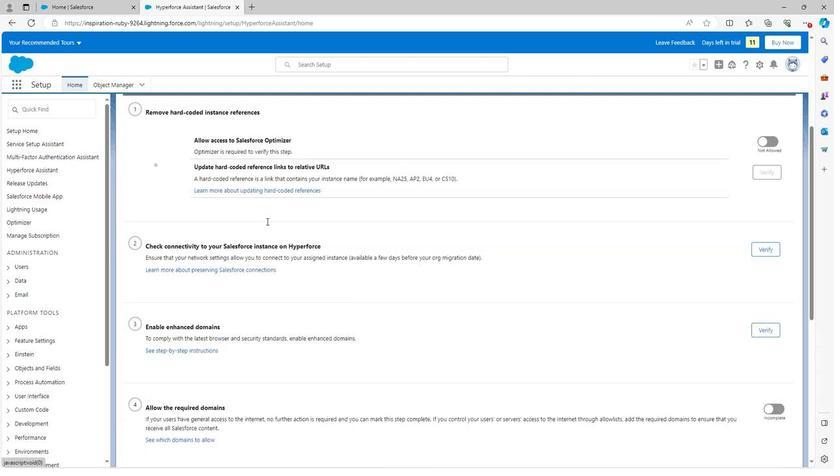 
Action: Mouse scrolled (270, 241) with delta (0, 0)
Screenshot: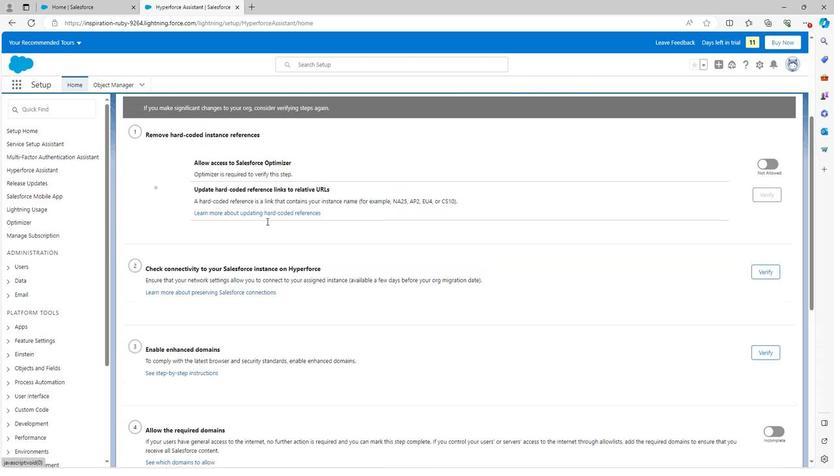 
Action: Mouse moved to (270, 240)
Screenshot: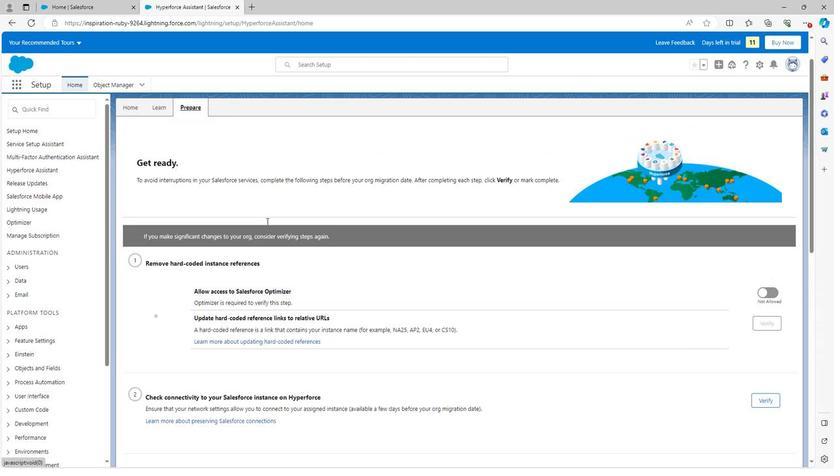 
Action: Mouse scrolled (270, 241) with delta (0, 0)
Screenshot: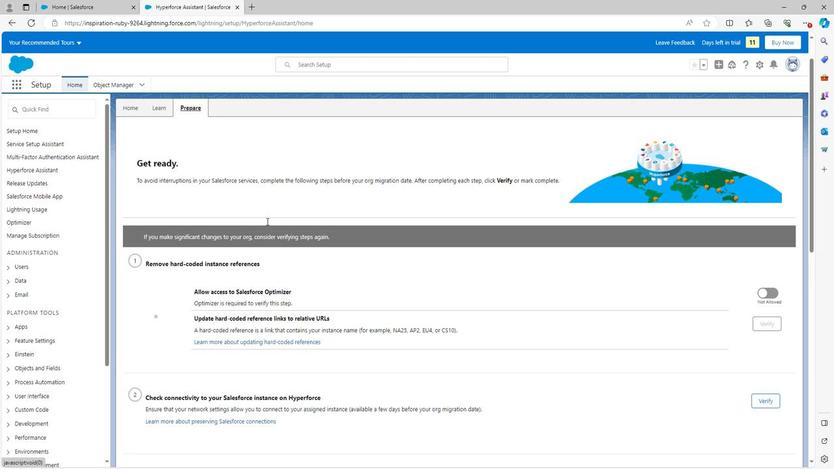 
Action: Mouse scrolled (270, 241) with delta (0, 0)
Screenshot: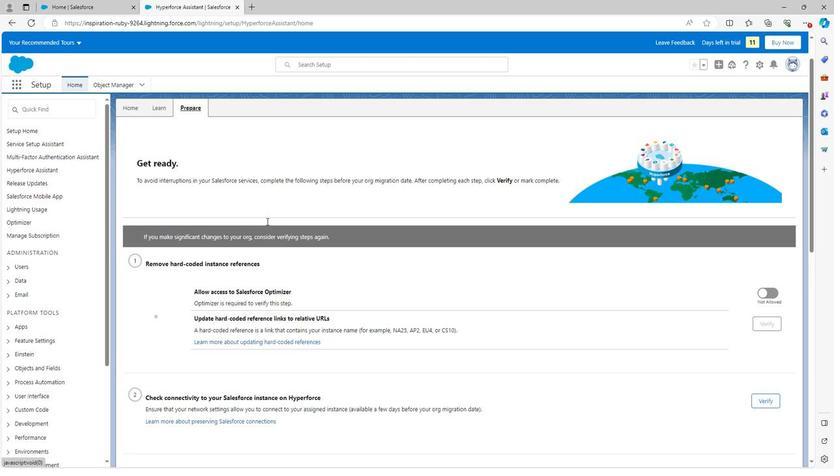 
Action: Mouse scrolled (270, 241) with delta (0, 0)
Screenshot: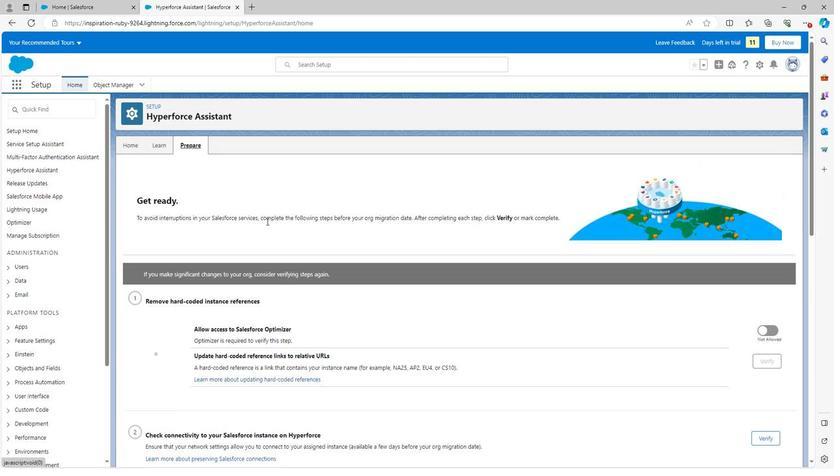 
Action: Mouse scrolled (270, 241) with delta (0, 0)
Screenshot: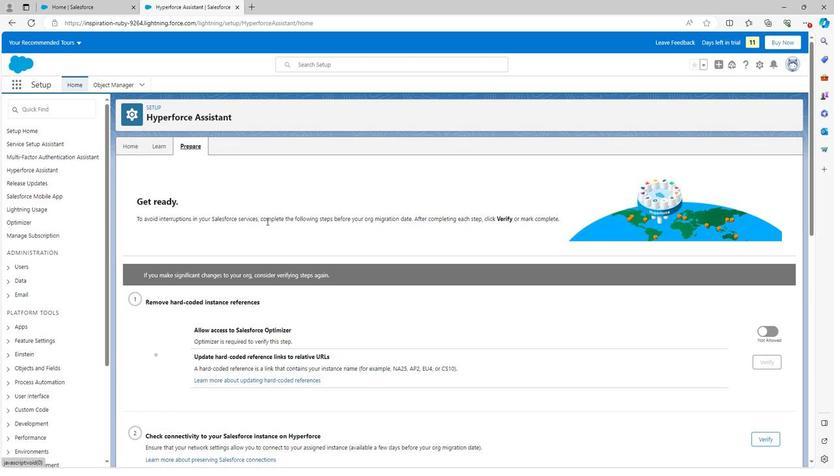 
Action: Mouse scrolled (270, 241) with delta (0, 0)
Screenshot: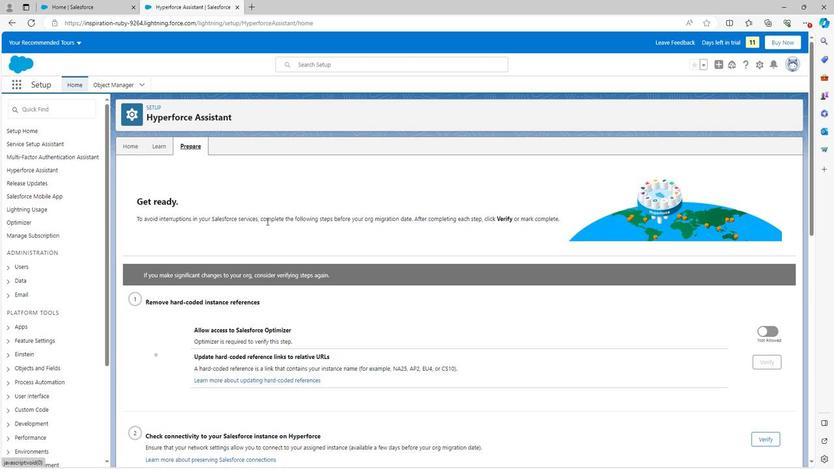 
Action: Mouse moved to (271, 240)
Screenshot: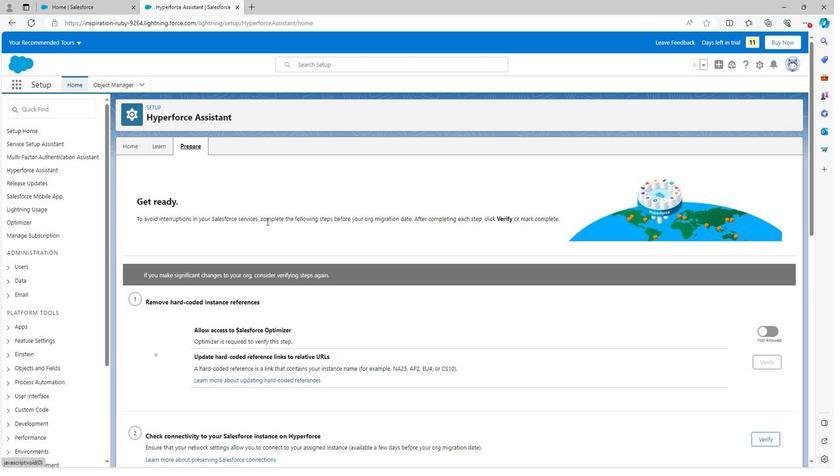 
